Task: Look for space in Vitebsk, Belarus from 7th July, 2023 to 15th July, 2023 for 6 adults in price range Rs.15000 to Rs.20000. Place can be entire place with 3 bedrooms having 3 beds and 3 bathrooms. Property type can be house, flat, guest house. Amenities needed are: washing machine. Booking option can be shelf check-in. Required host language is English.
Action: Mouse moved to (453, 79)
Screenshot: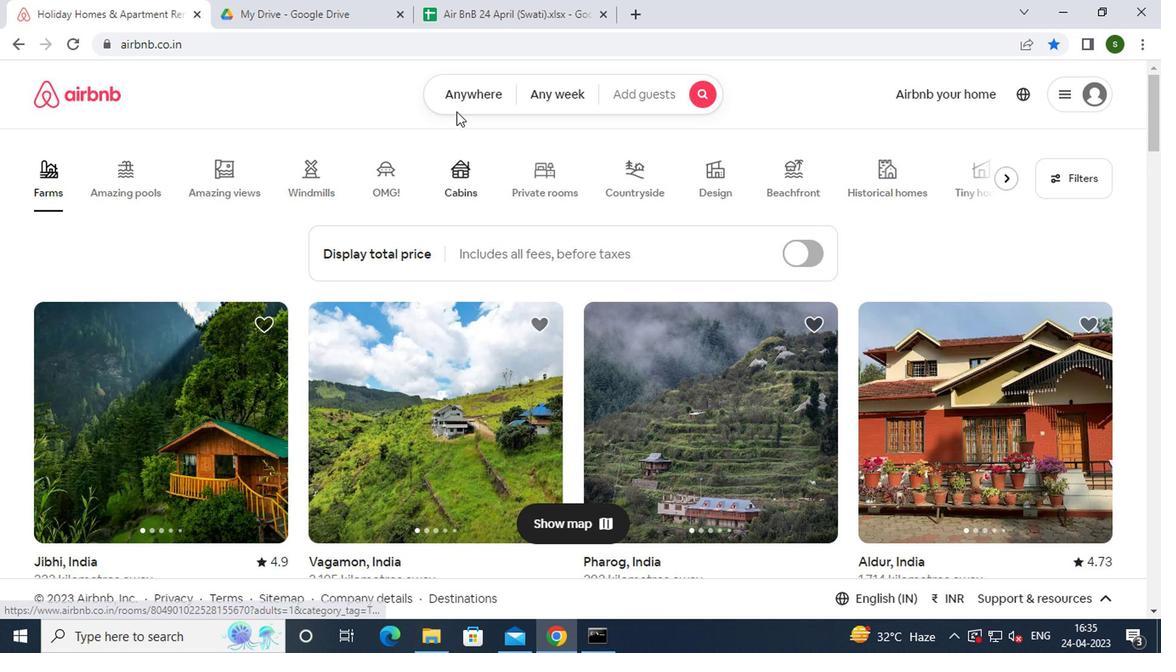 
Action: Mouse pressed left at (453, 79)
Screenshot: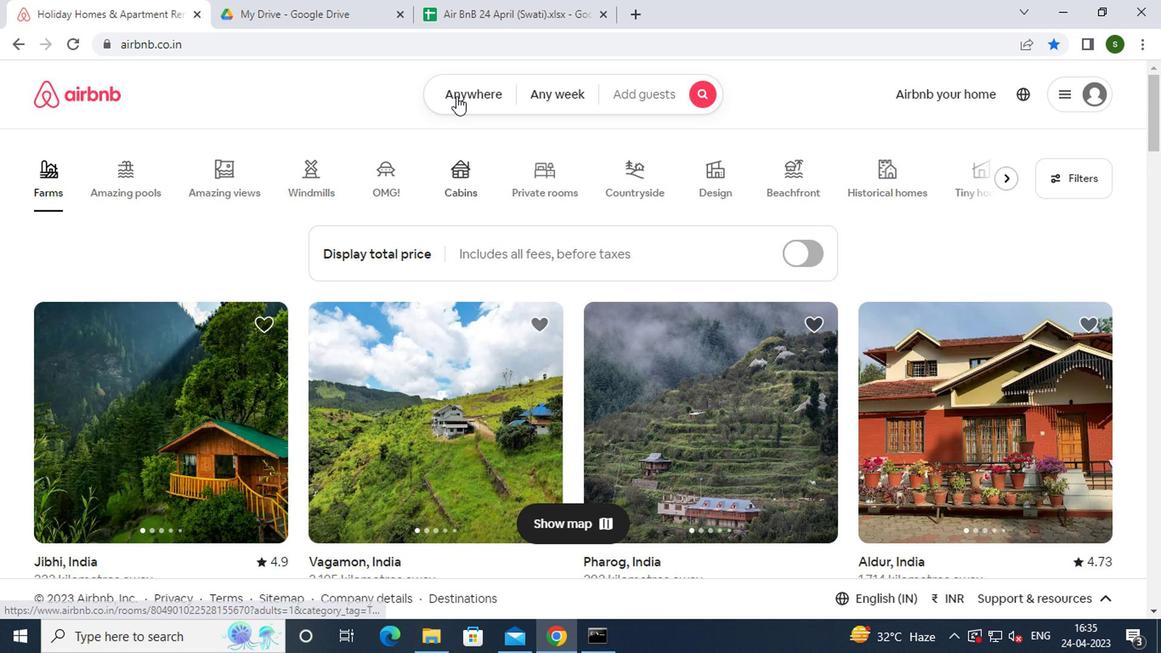 
Action: Mouse moved to (272, 164)
Screenshot: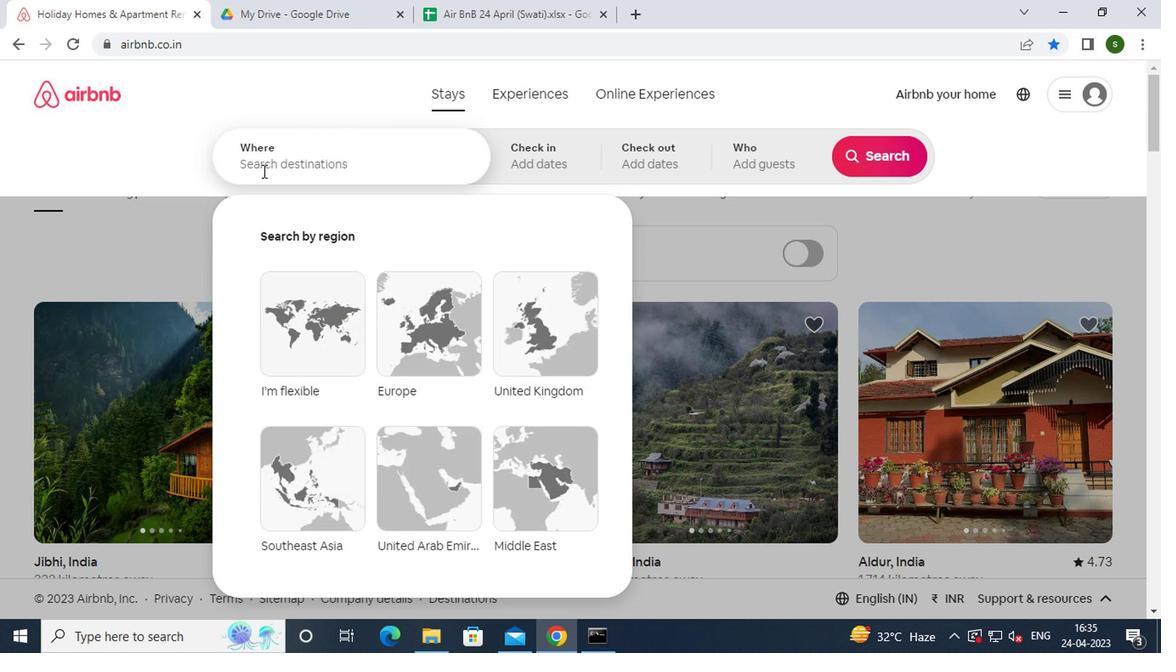 
Action: Mouse pressed left at (272, 164)
Screenshot: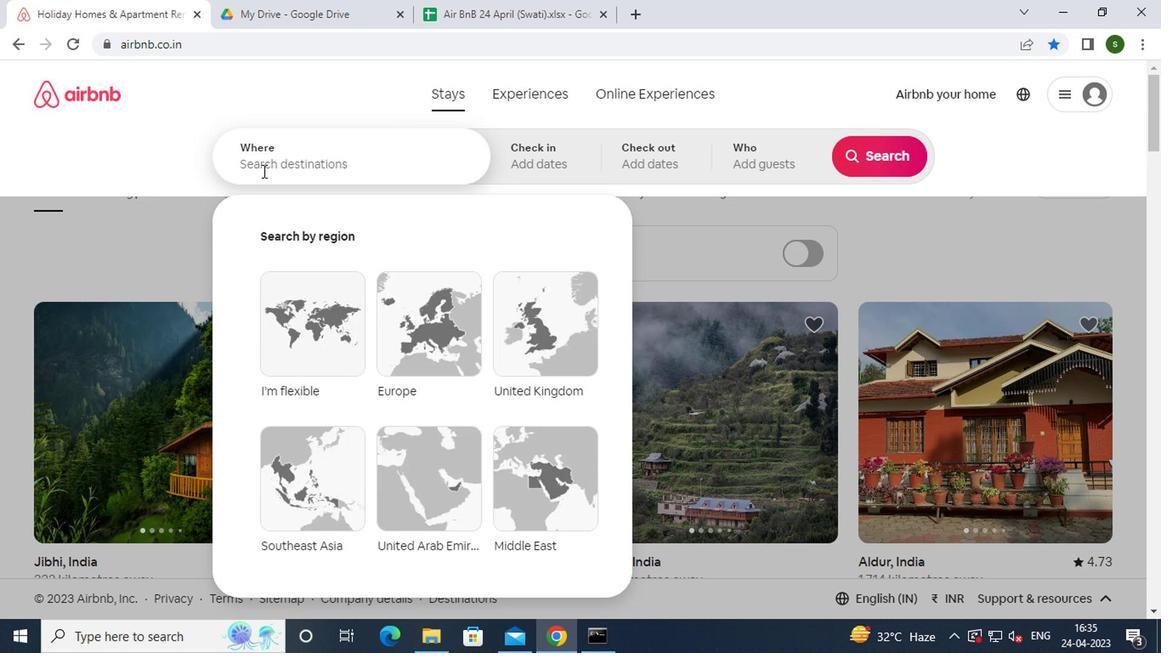 
Action: Mouse moved to (272, 163)
Screenshot: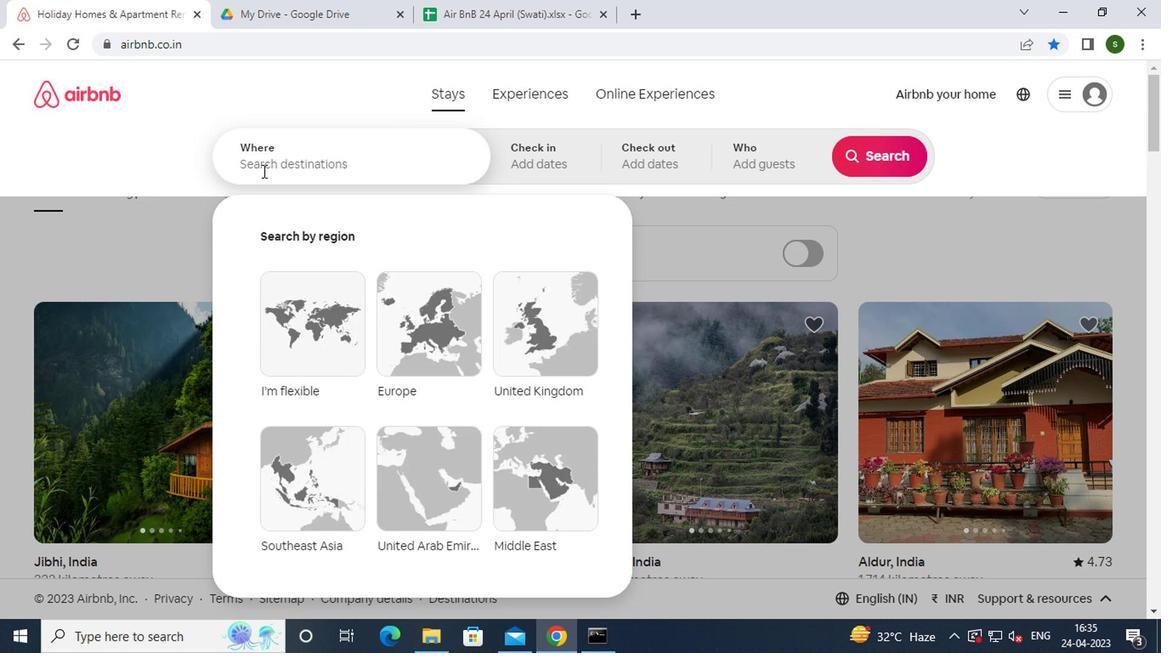 
Action: Key pressed v<Key.caps_lock>itebsk,<Key.space><Key.caps_lock>b<Key.caps_lock>elarus<Key.enter>
Screenshot: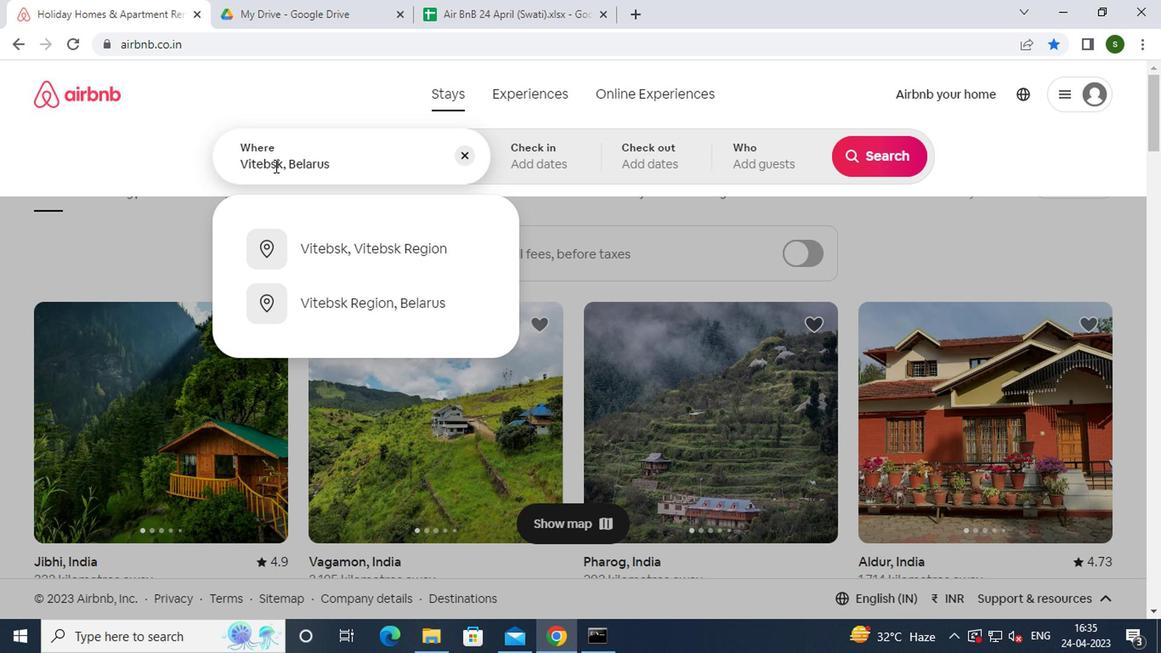 
Action: Mouse moved to (869, 291)
Screenshot: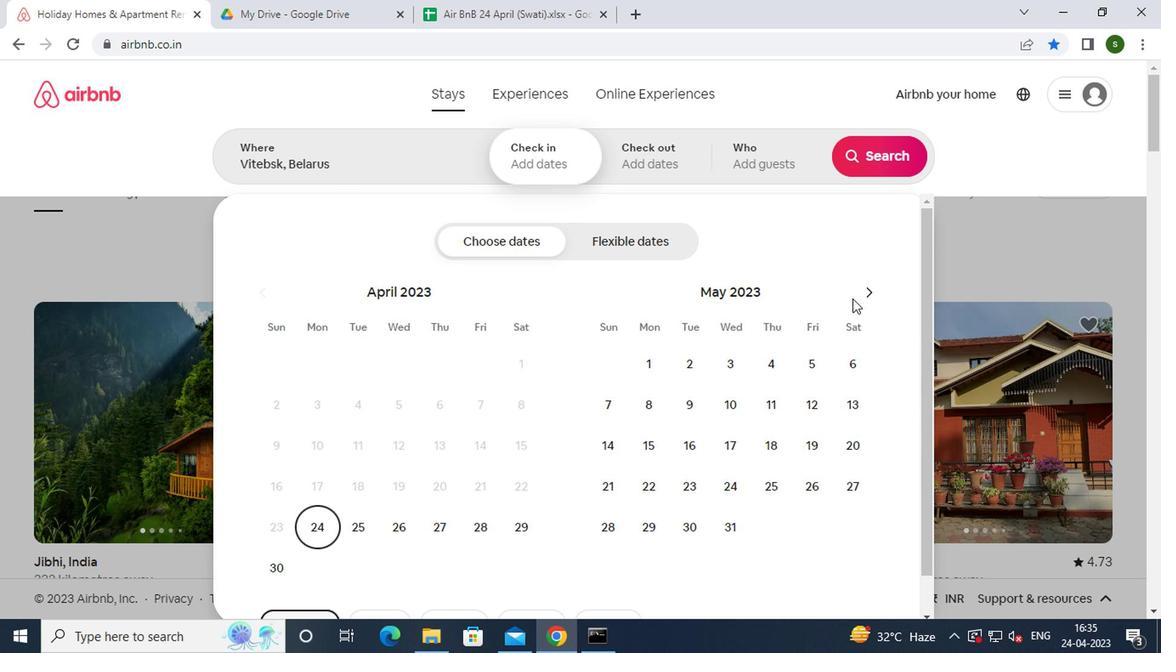 
Action: Mouse pressed left at (869, 291)
Screenshot: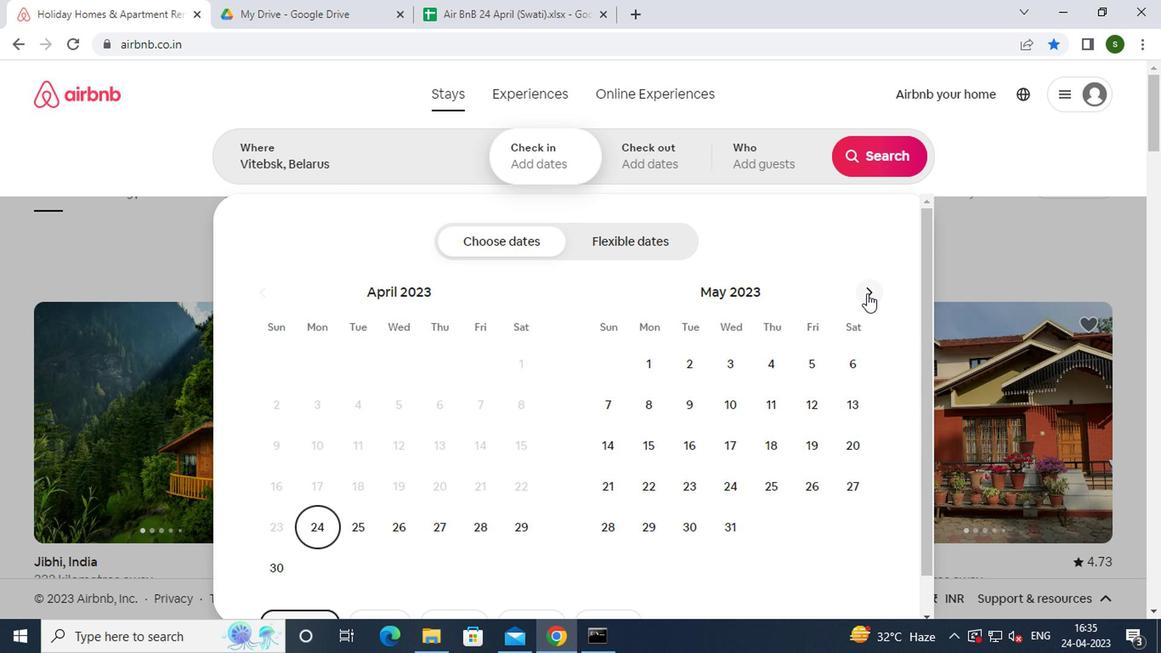 
Action: Mouse pressed left at (869, 291)
Screenshot: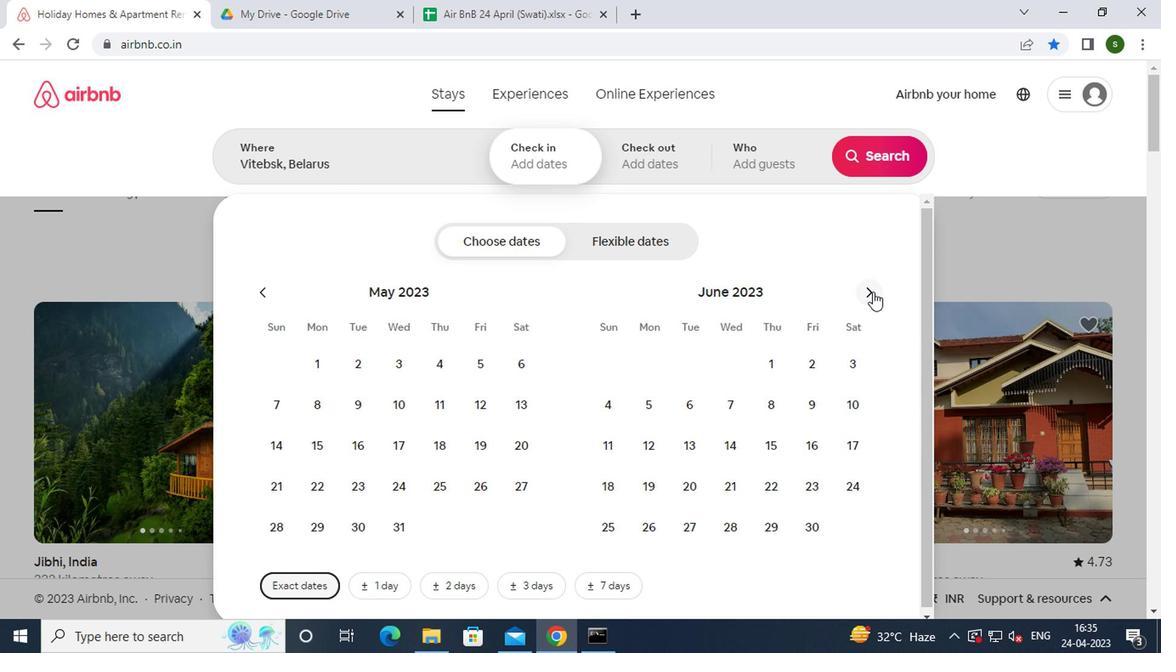
Action: Mouse moved to (820, 404)
Screenshot: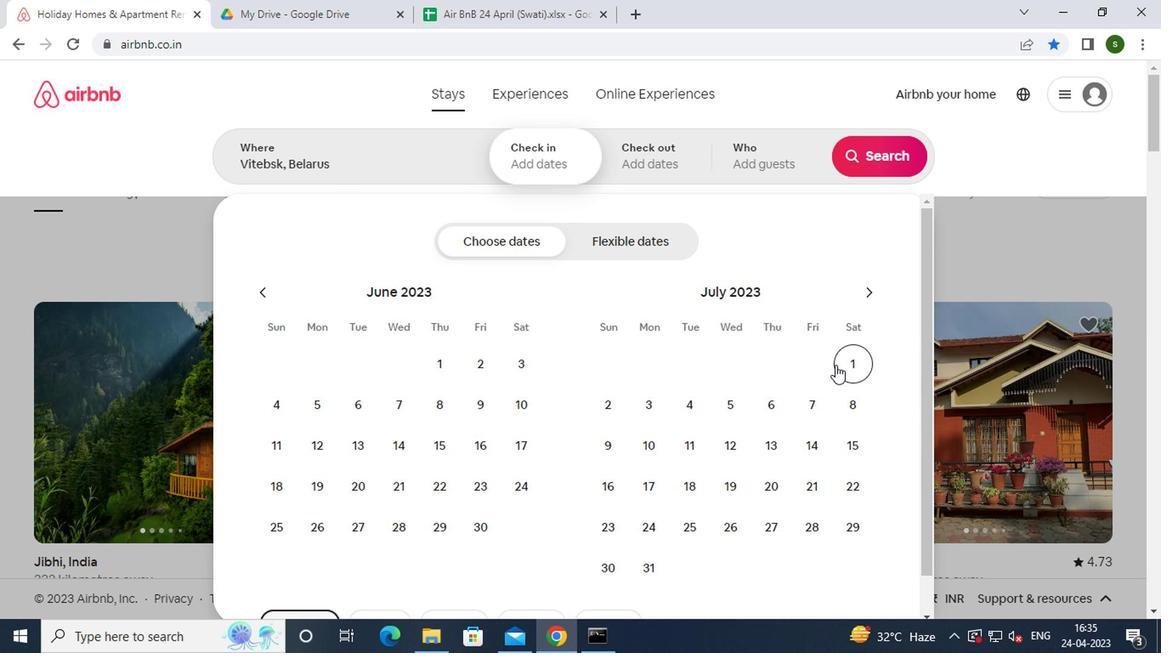 
Action: Mouse pressed left at (820, 404)
Screenshot: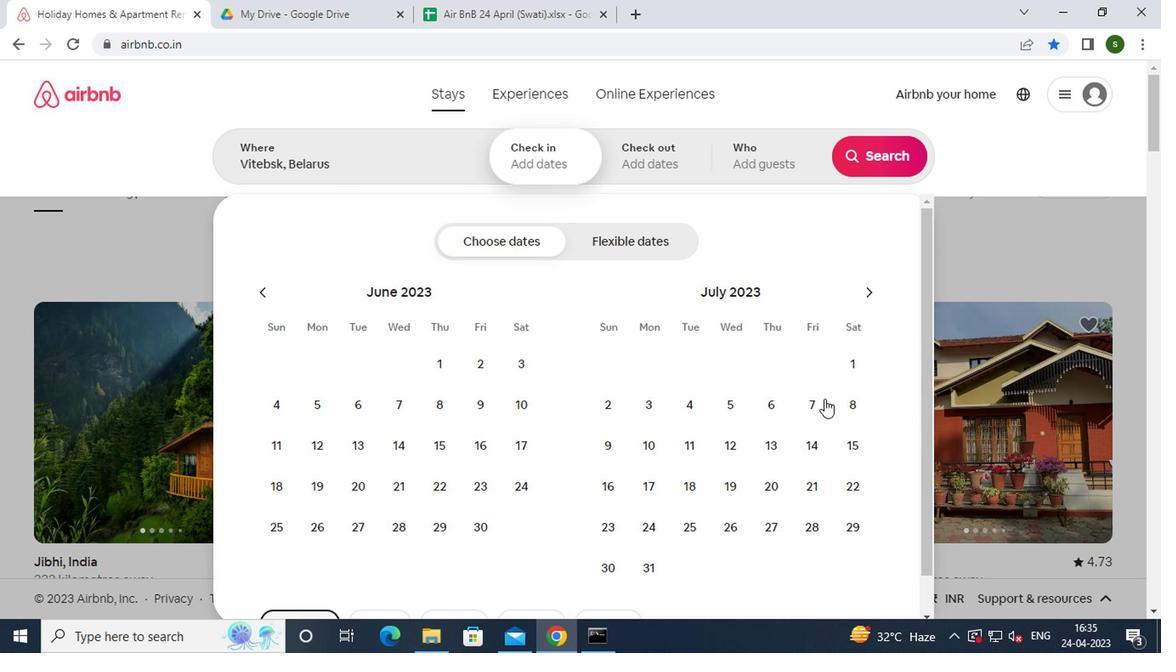 
Action: Mouse moved to (861, 447)
Screenshot: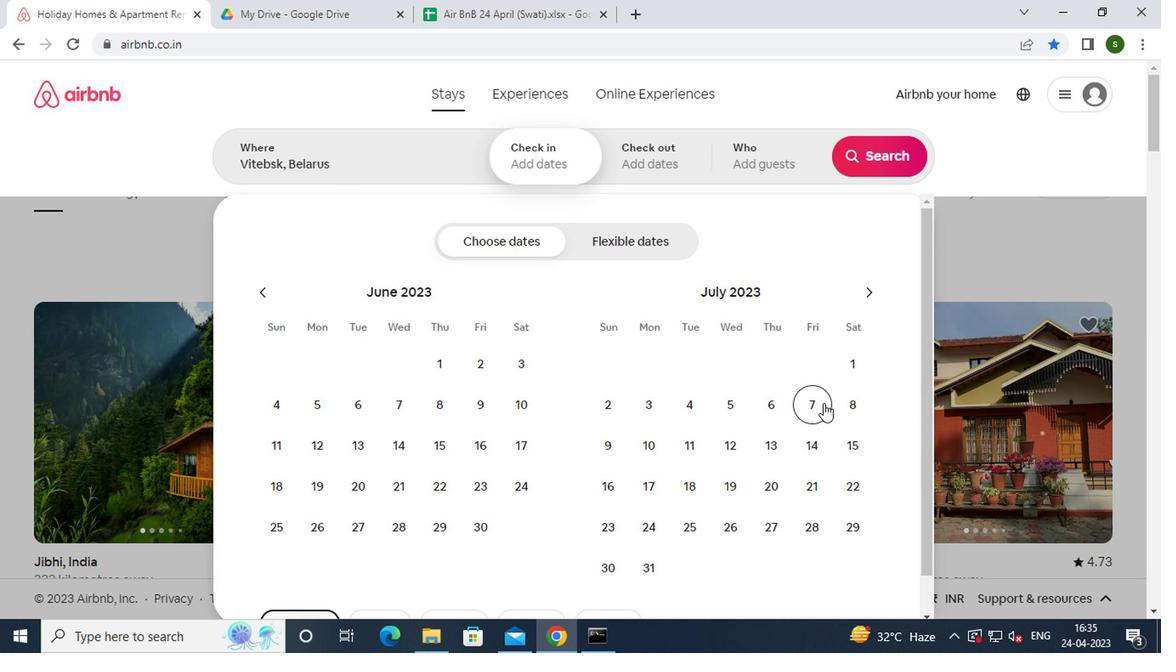 
Action: Mouse pressed left at (861, 447)
Screenshot: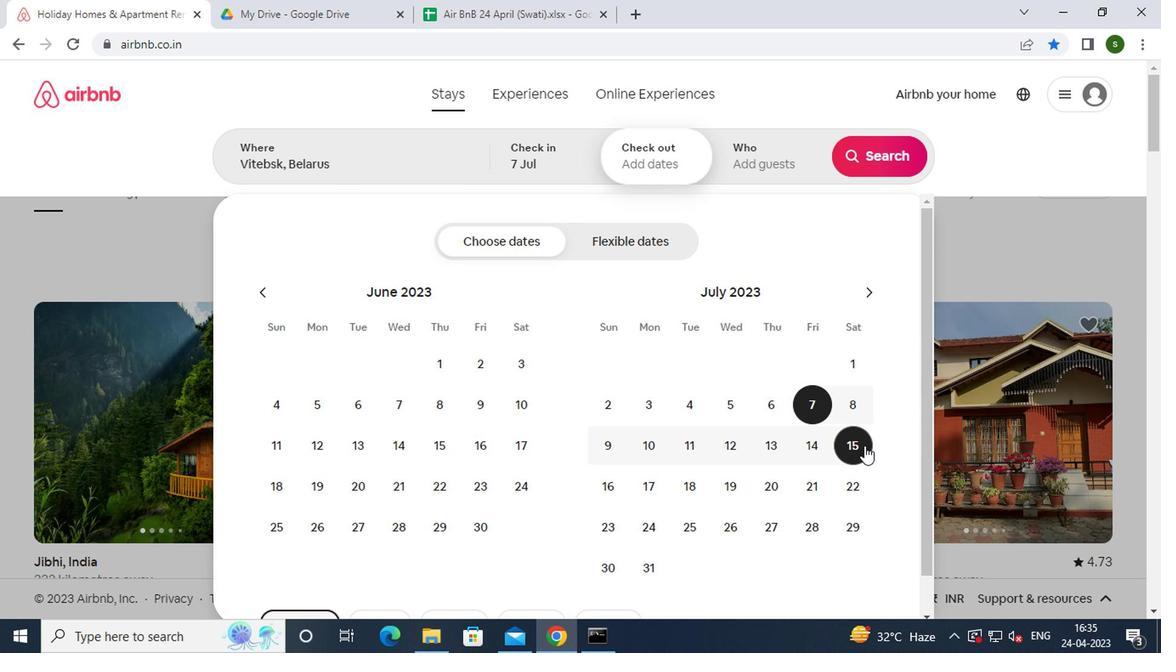 
Action: Mouse moved to (751, 166)
Screenshot: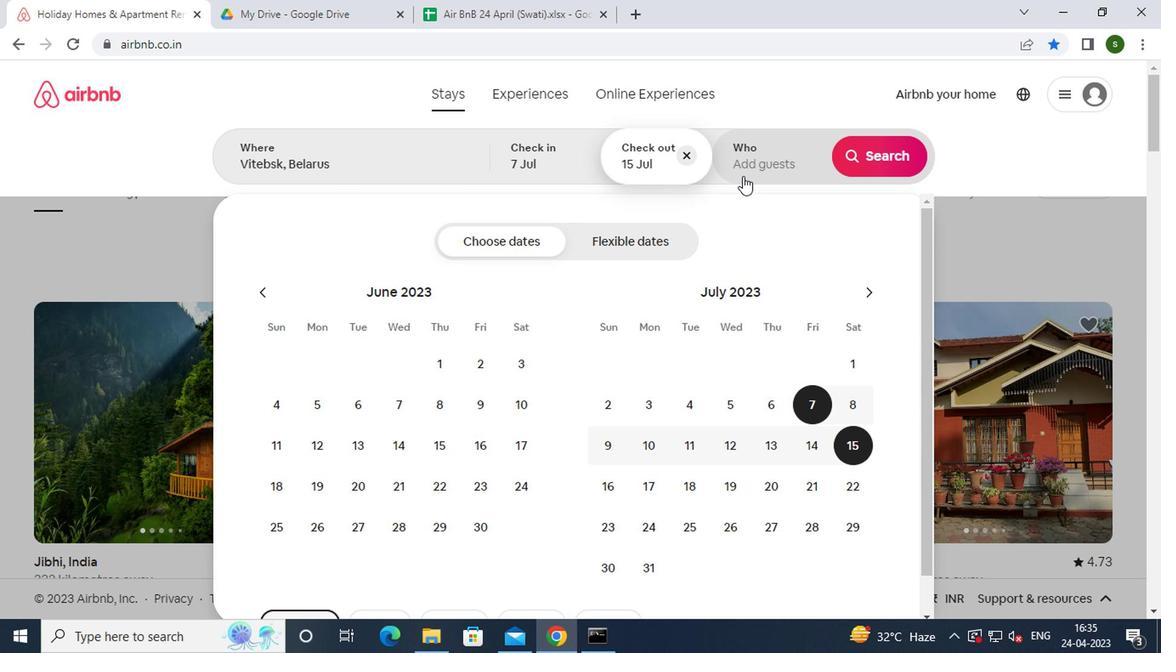 
Action: Mouse pressed left at (751, 166)
Screenshot: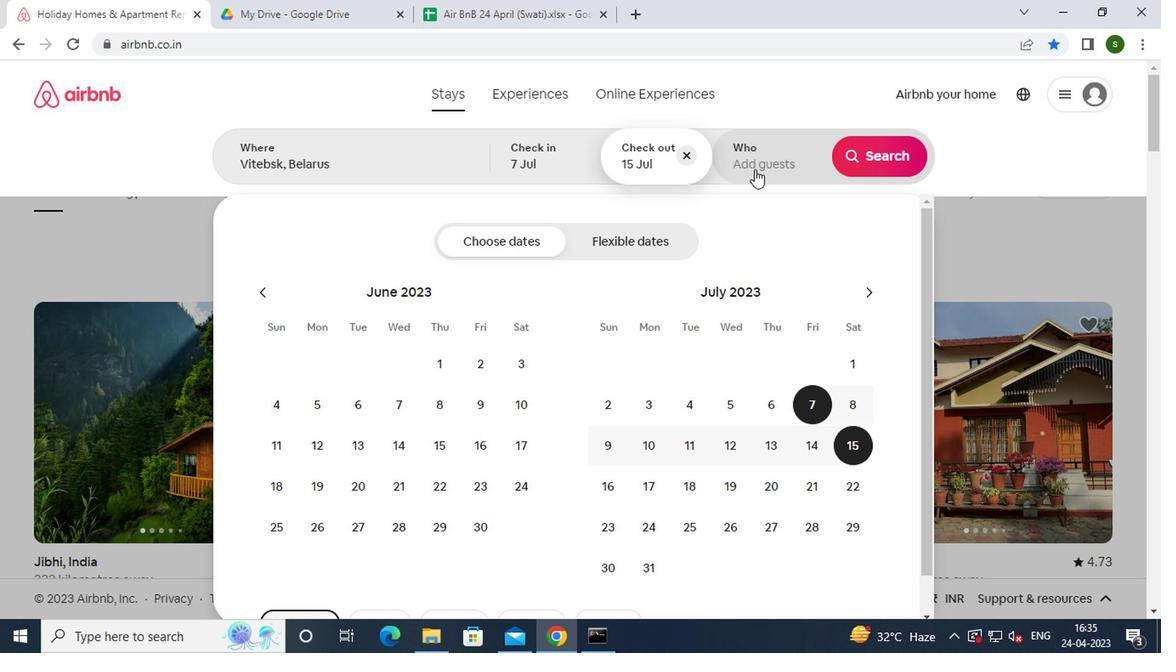 
Action: Mouse moved to (876, 249)
Screenshot: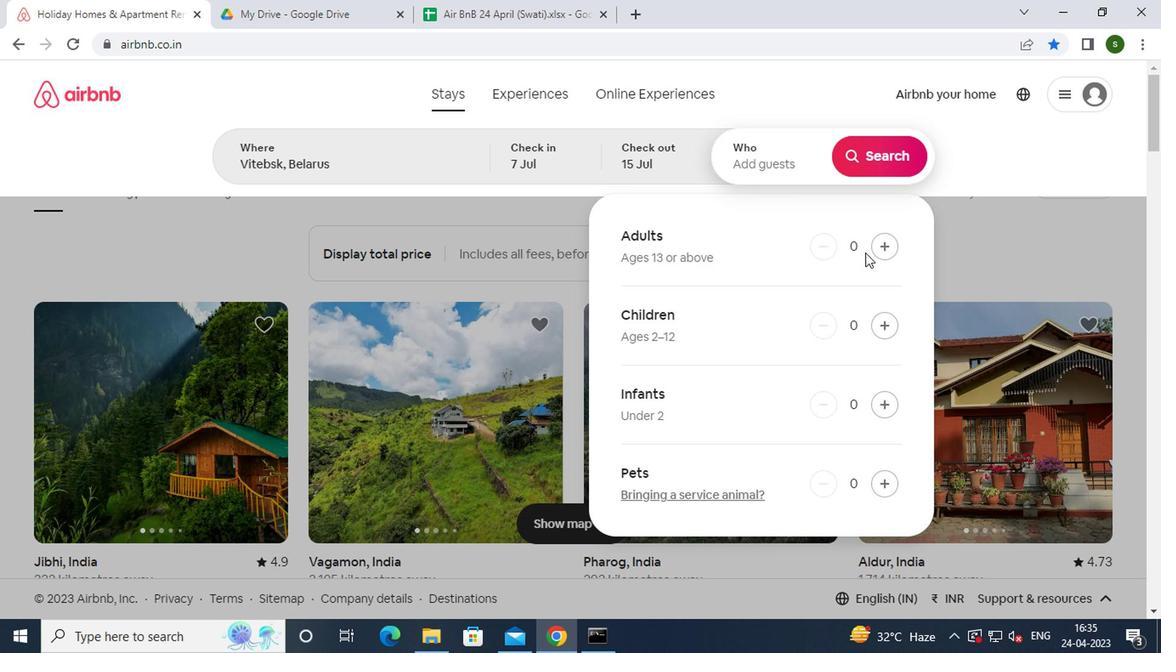 
Action: Mouse pressed left at (876, 249)
Screenshot: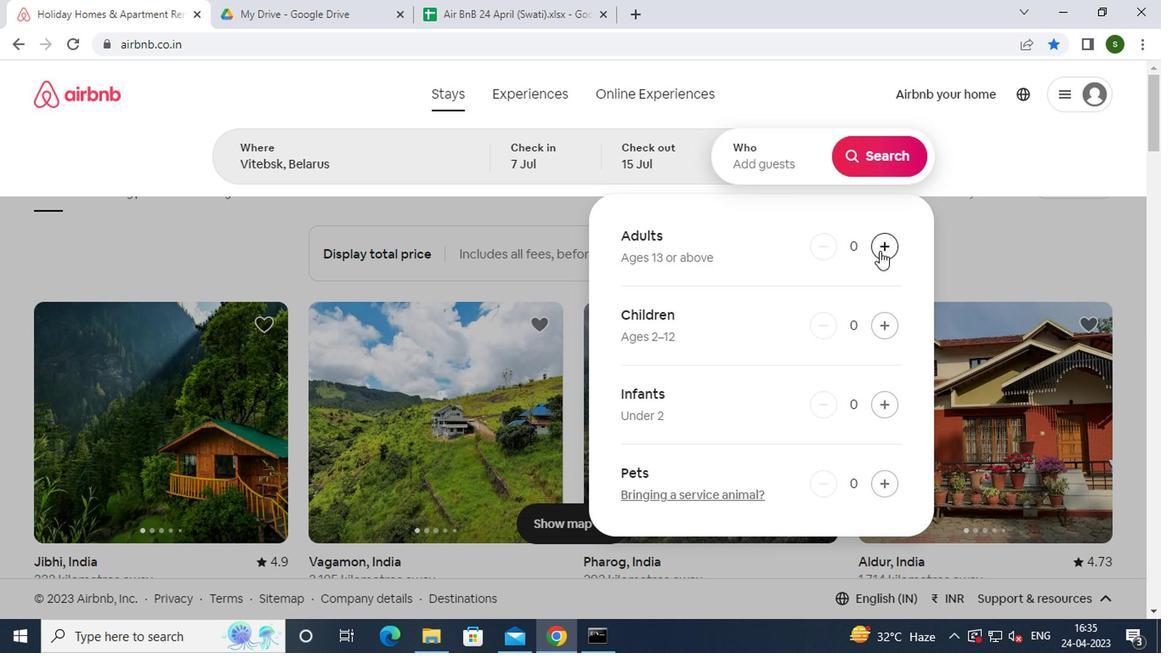 
Action: Mouse pressed left at (876, 249)
Screenshot: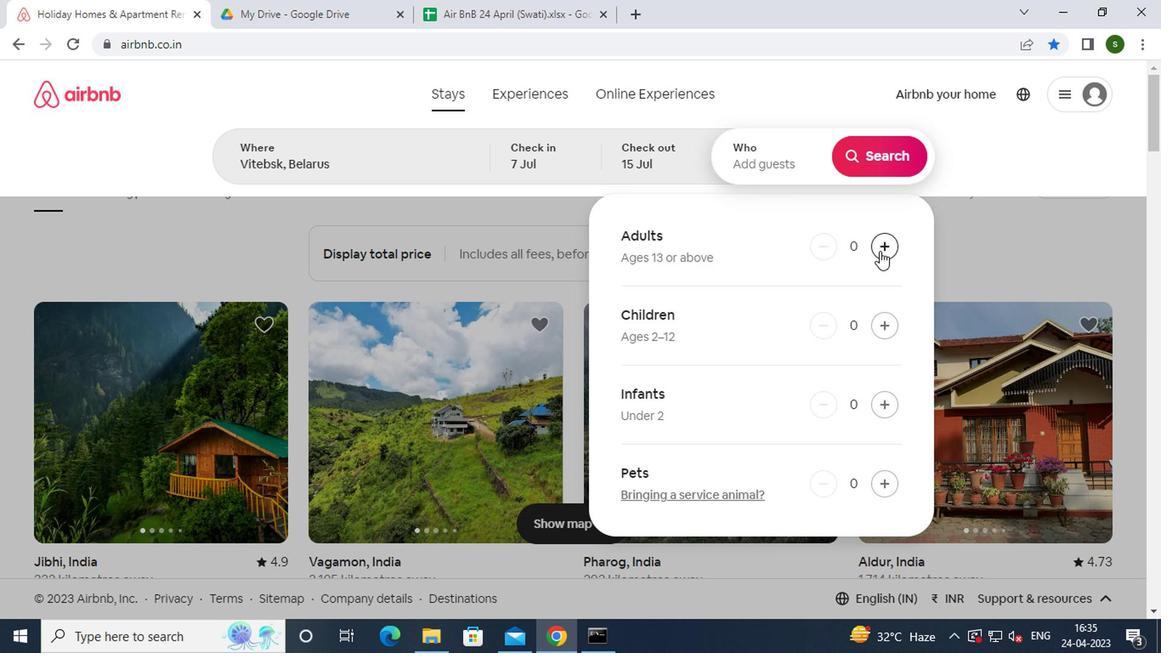 
Action: Mouse pressed left at (876, 249)
Screenshot: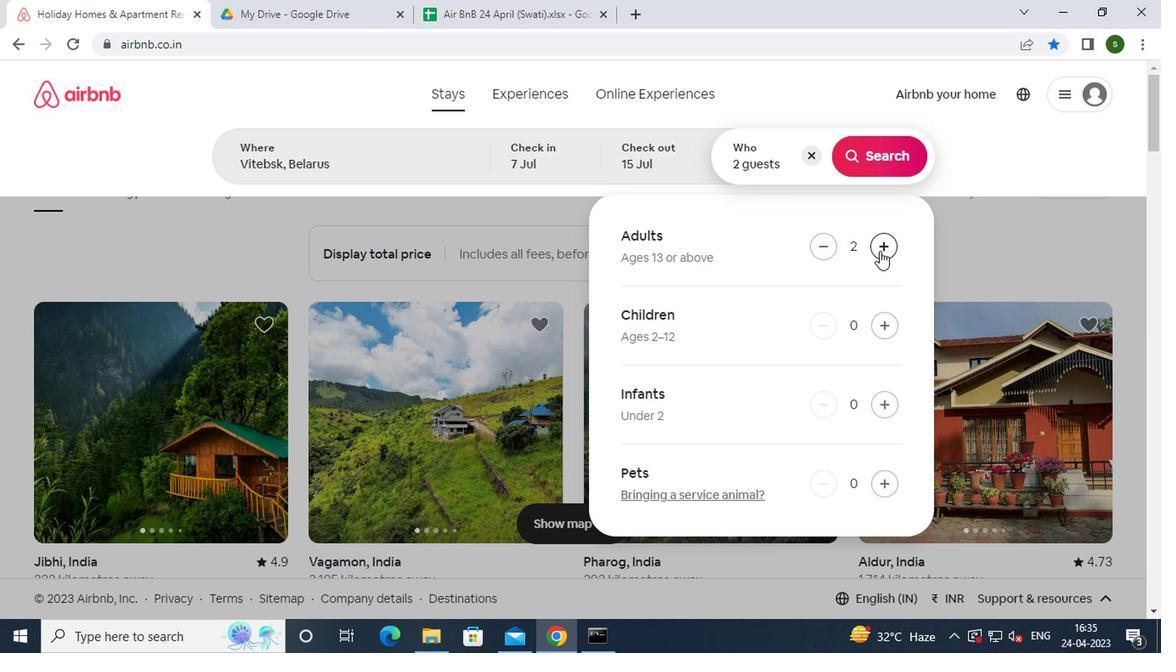 
Action: Mouse pressed left at (876, 249)
Screenshot: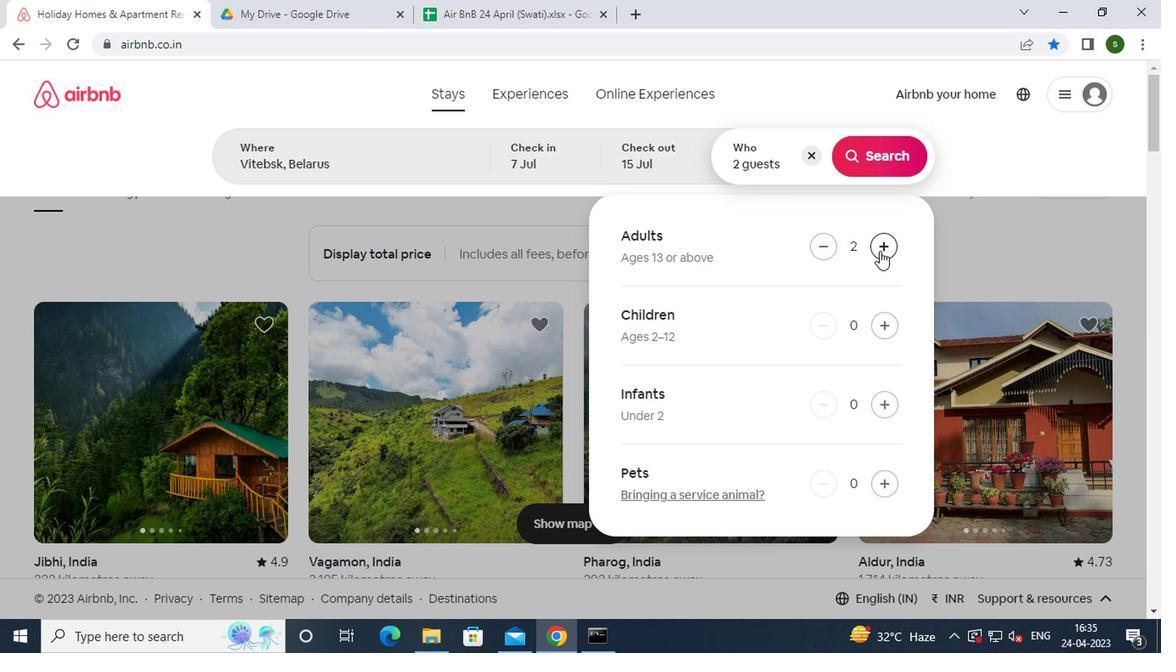 
Action: Mouse pressed left at (876, 249)
Screenshot: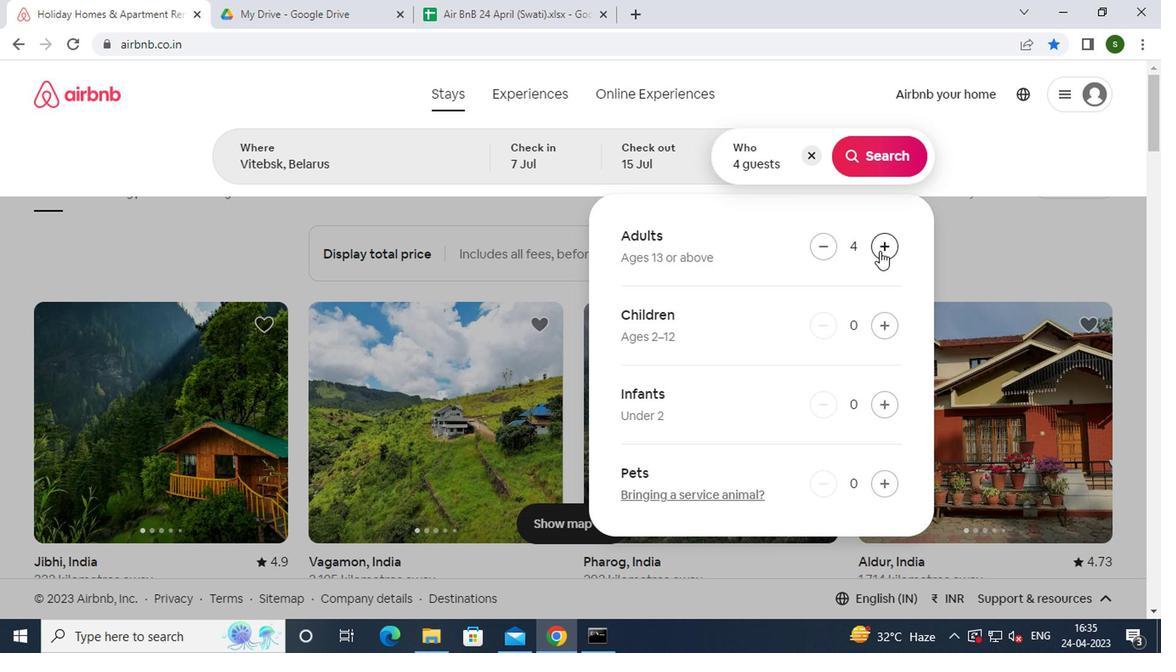 
Action: Mouse pressed left at (876, 249)
Screenshot: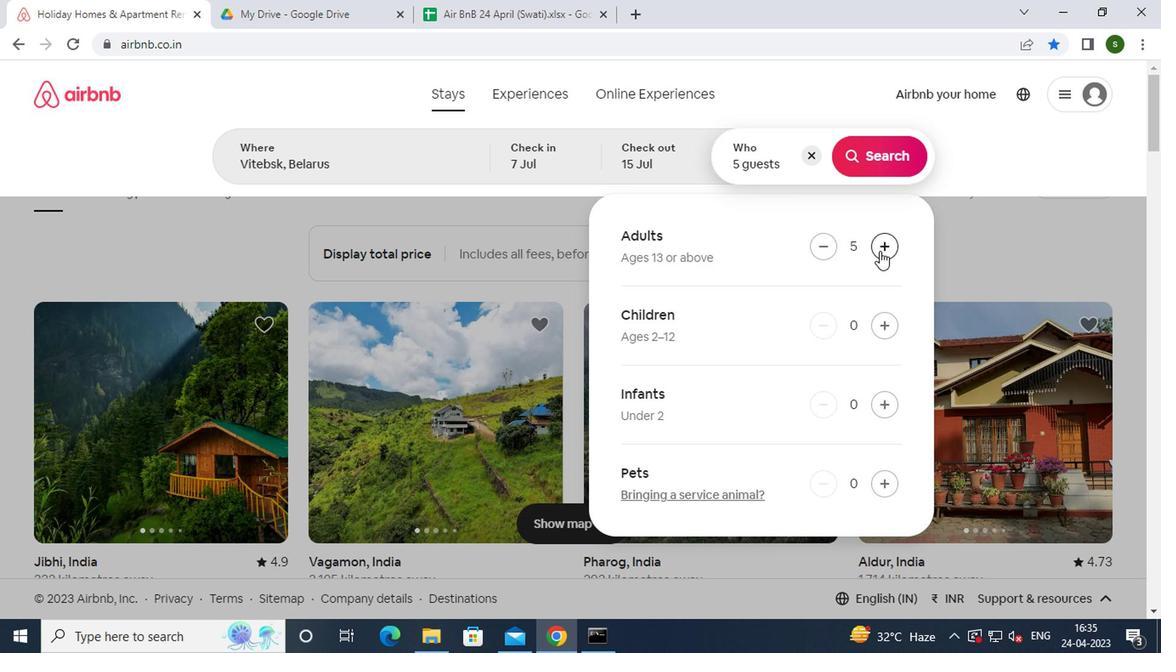 
Action: Mouse moved to (871, 160)
Screenshot: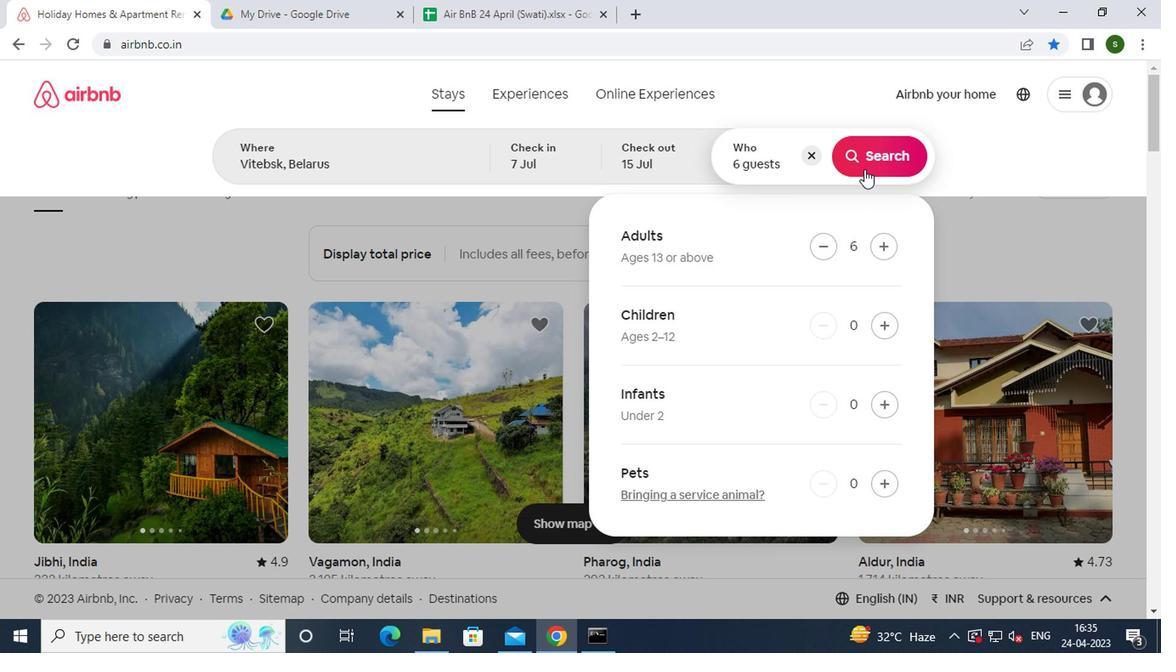 
Action: Mouse pressed left at (871, 160)
Screenshot: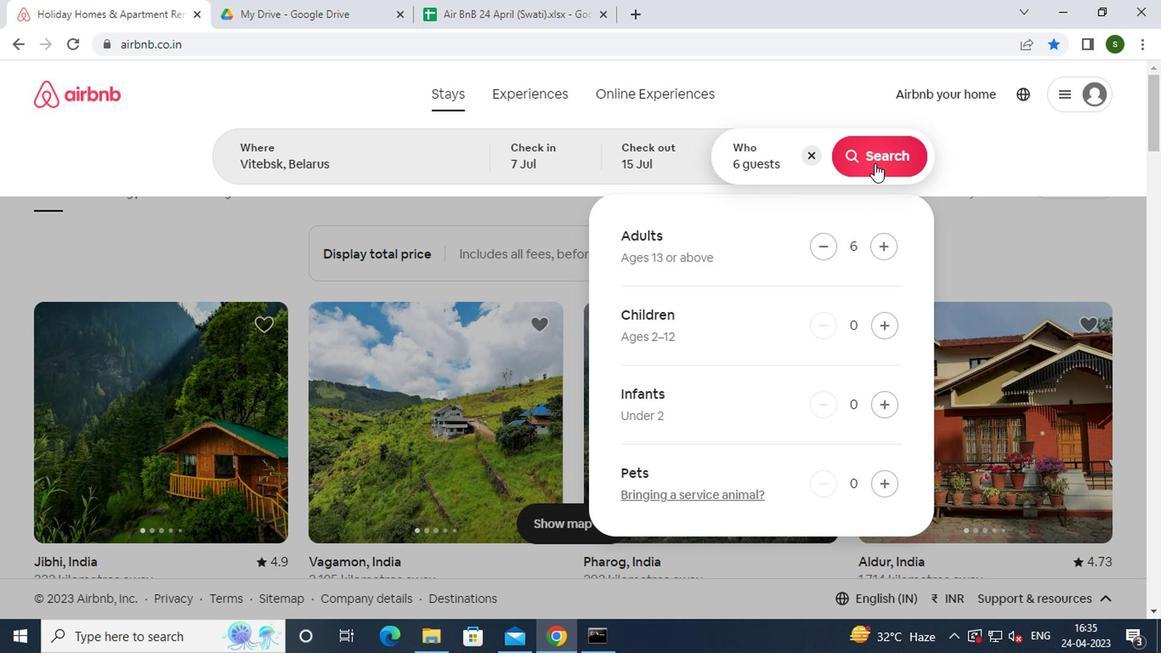 
Action: Mouse moved to (1090, 159)
Screenshot: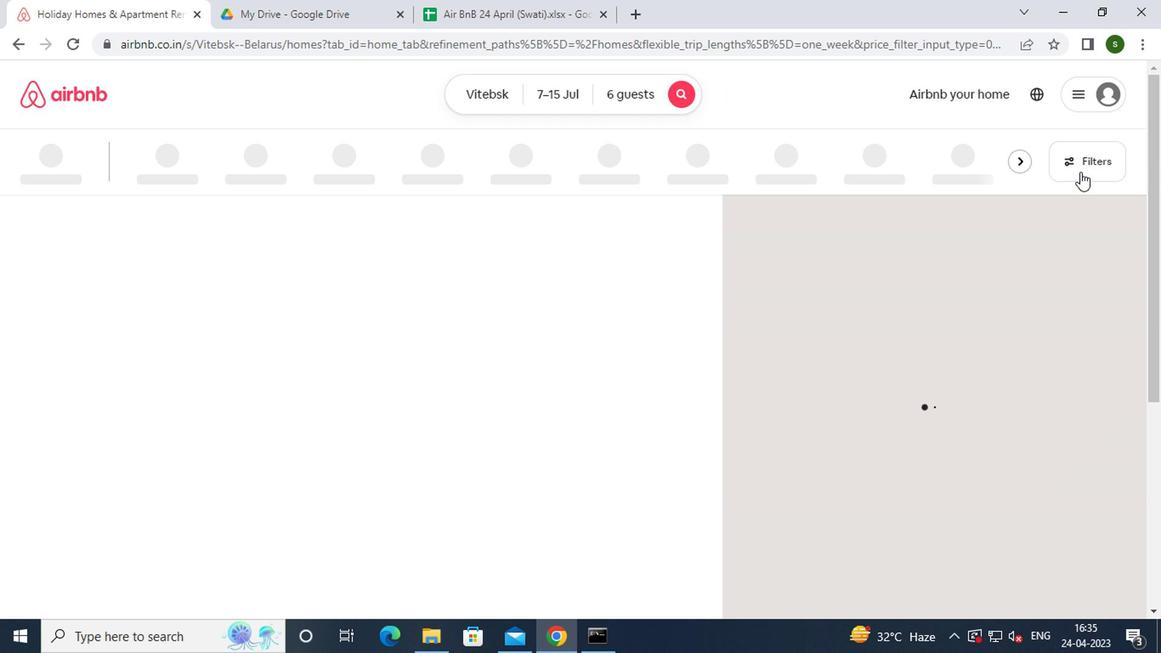 
Action: Mouse pressed left at (1090, 159)
Screenshot: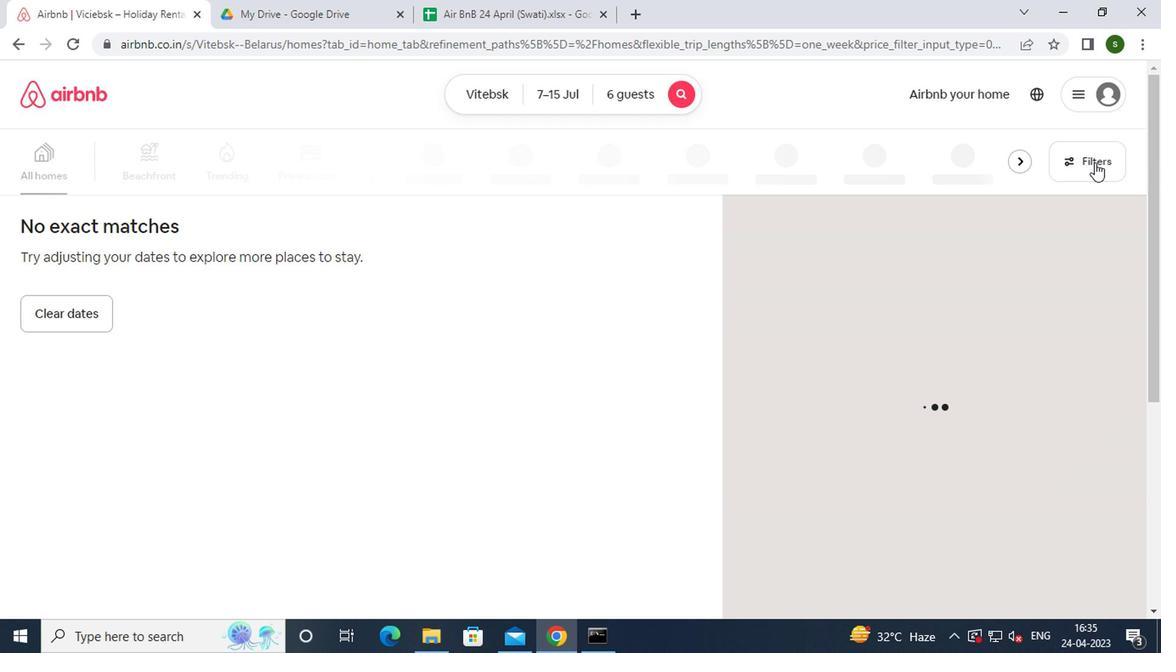 
Action: Mouse moved to (367, 264)
Screenshot: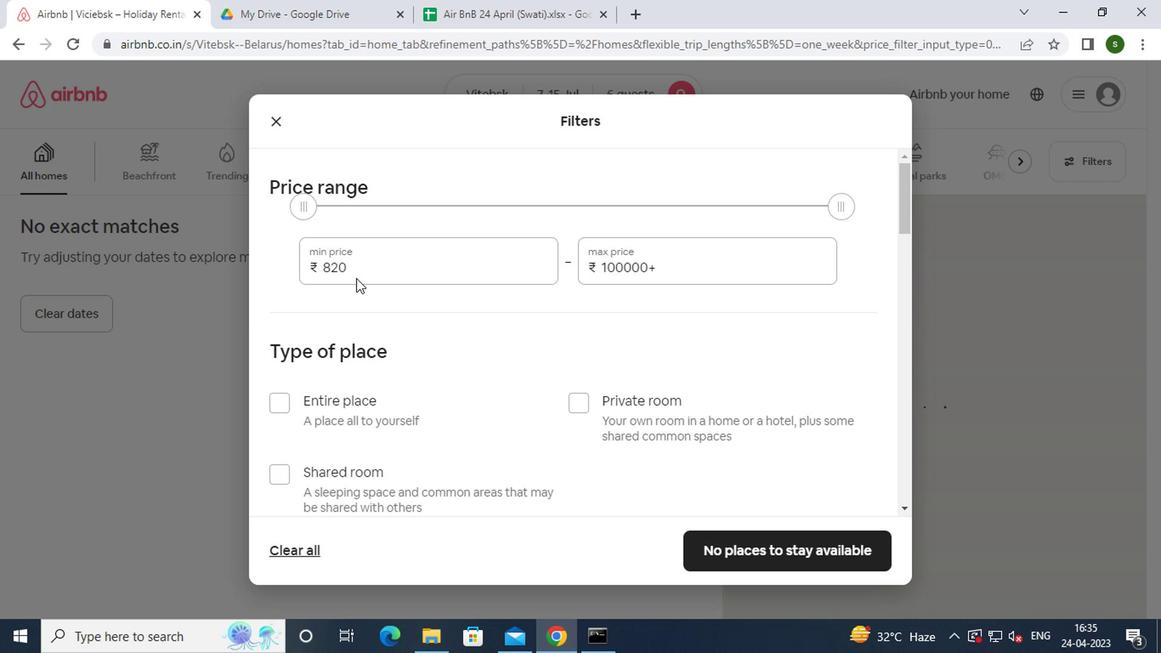 
Action: Mouse pressed left at (367, 264)
Screenshot: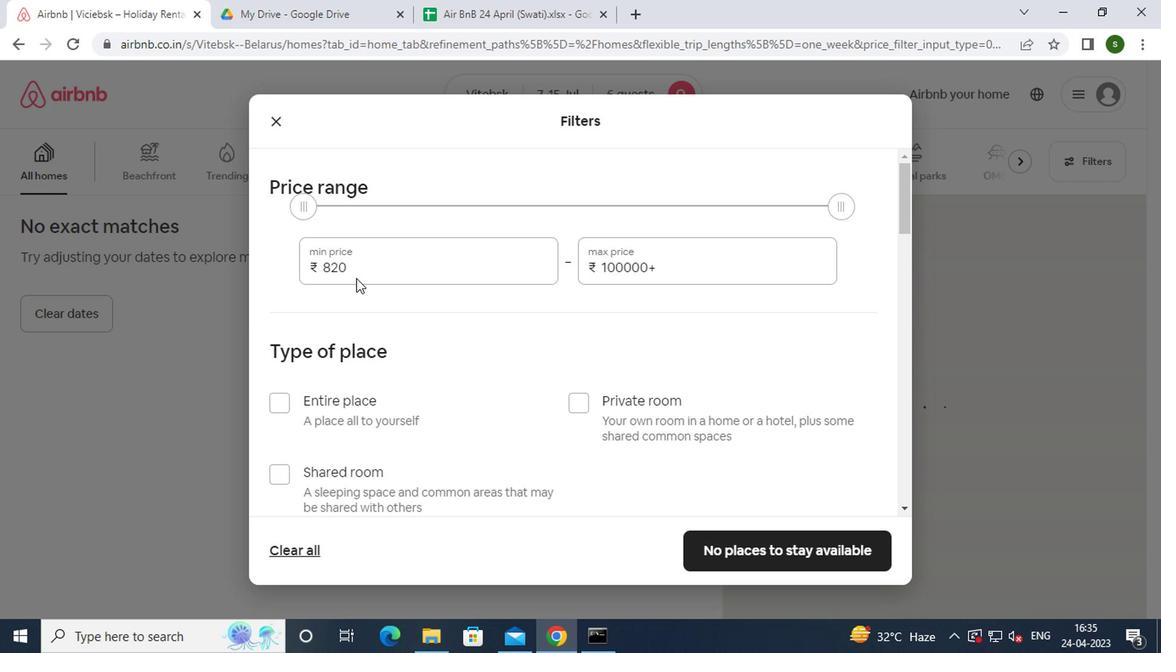 
Action: Mouse moved to (367, 263)
Screenshot: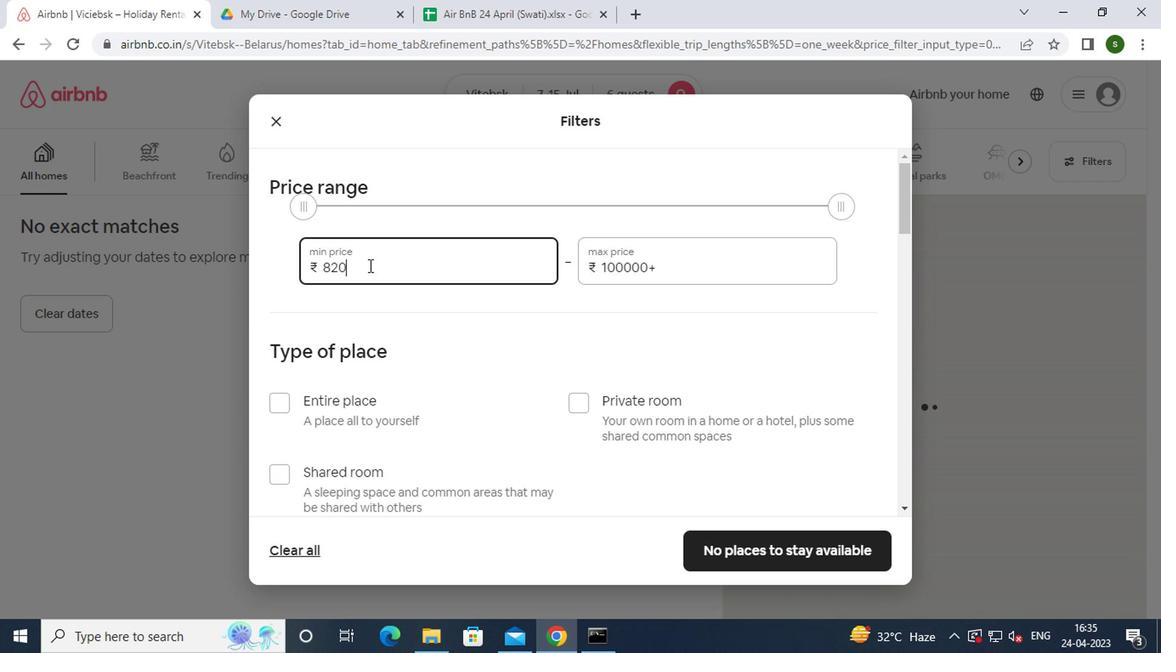 
Action: Key pressed <Key.backspace><Key.backspace><Key.backspace>15000
Screenshot: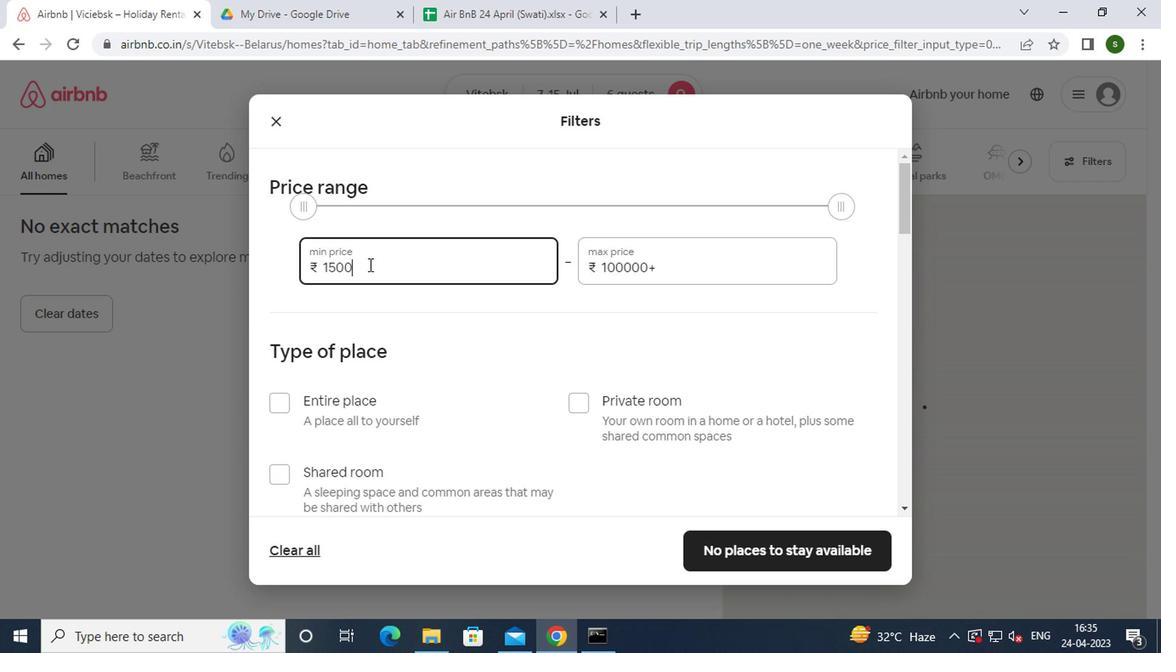 
Action: Mouse moved to (666, 268)
Screenshot: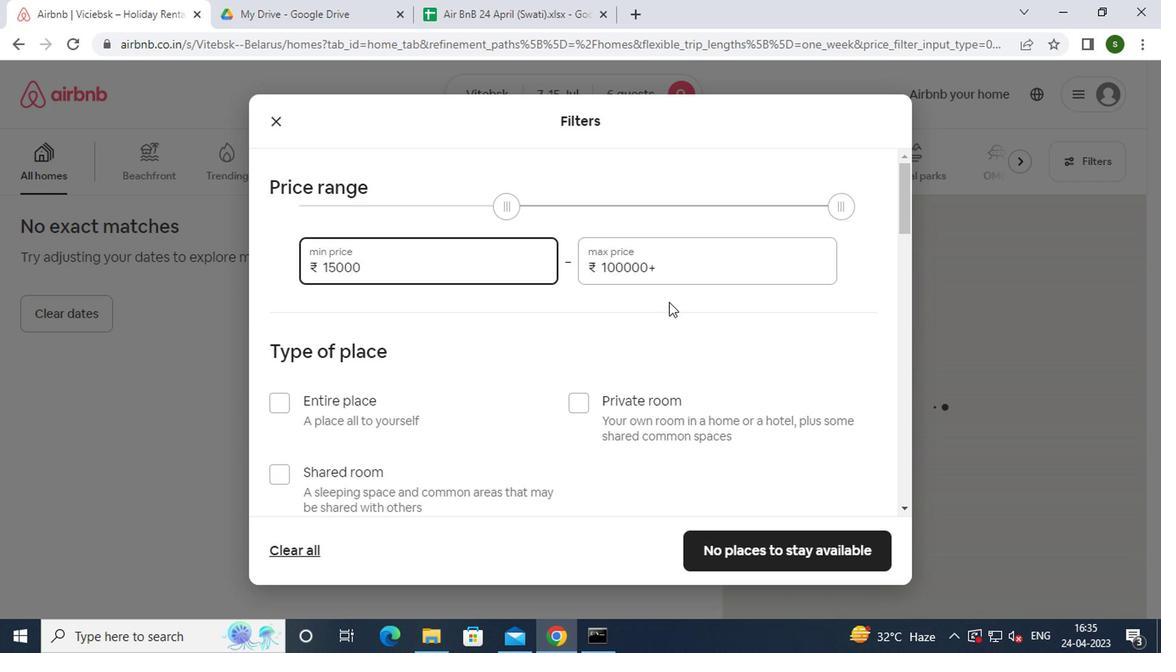 
Action: Mouse pressed left at (666, 268)
Screenshot: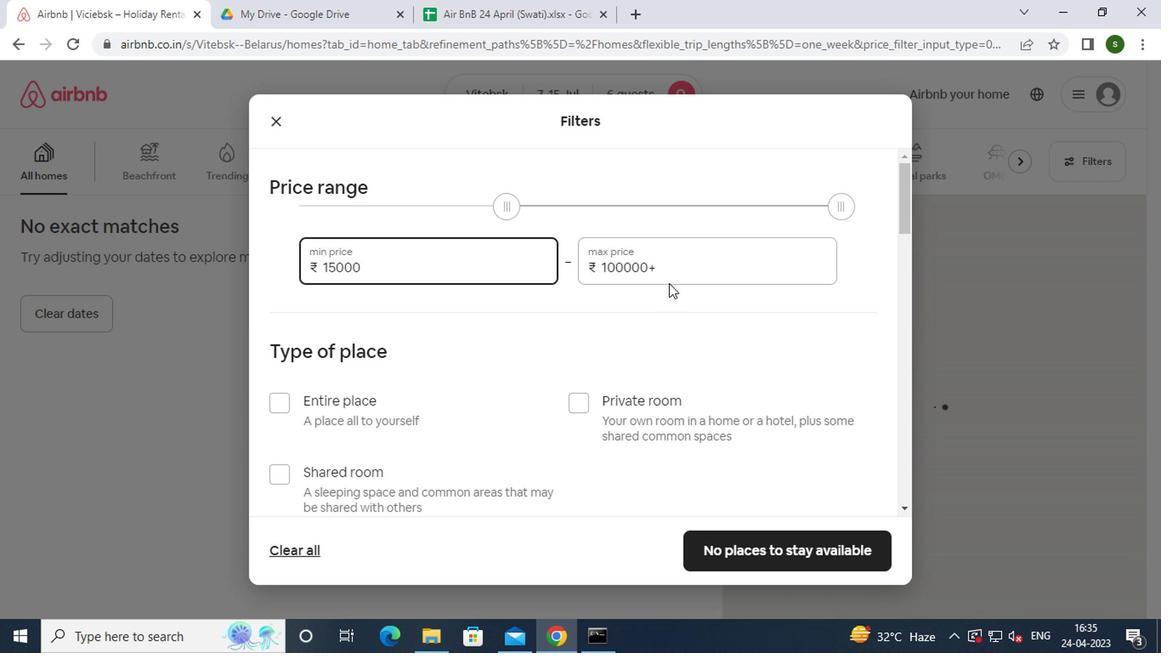 
Action: Mouse moved to (666, 268)
Screenshot: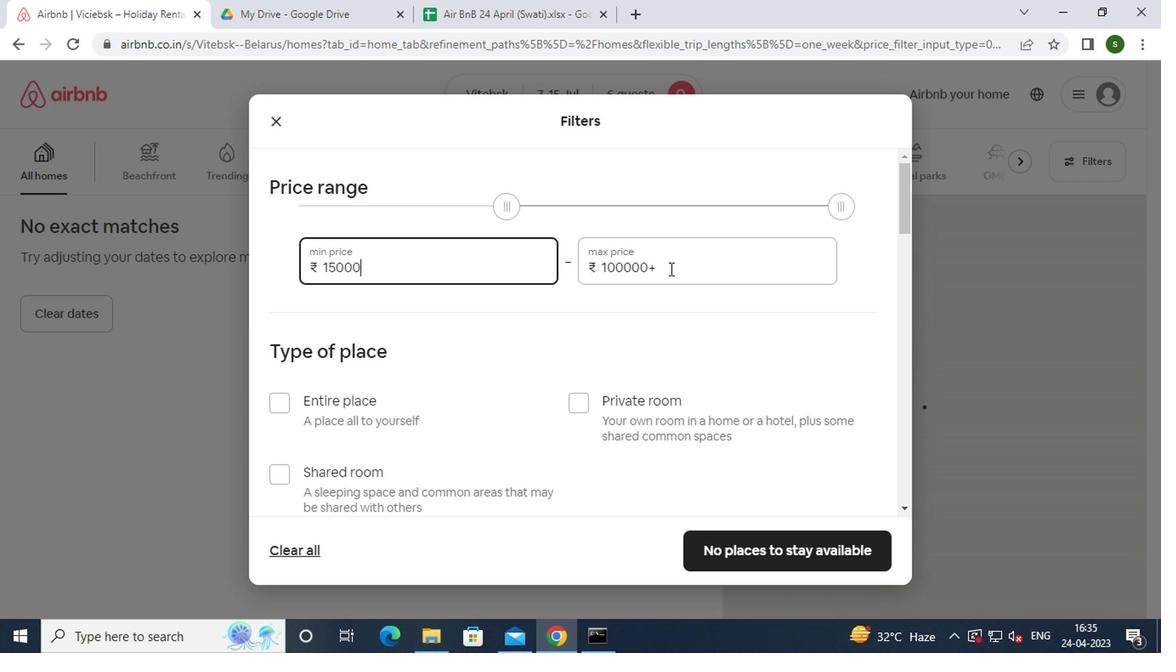 
Action: Key pressed <Key.backspace><Key.backspace><Key.backspace><Key.backspace><Key.backspace><Key.backspace><Key.backspace><Key.backspace><Key.backspace><Key.backspace><Key.backspace>20000
Screenshot: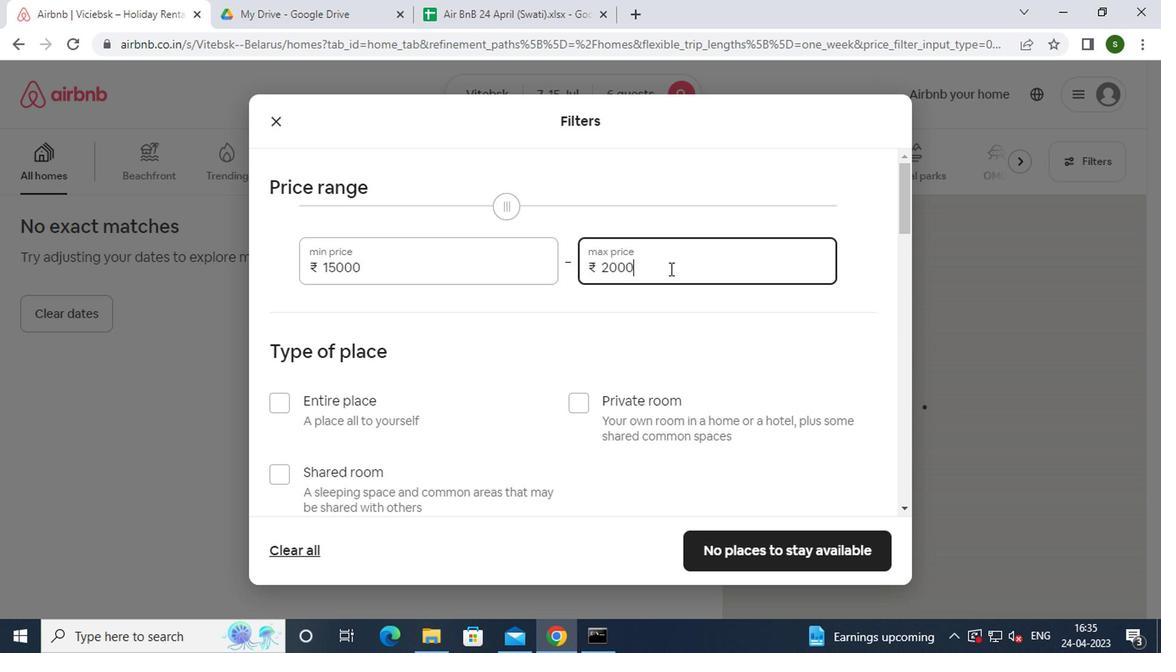 
Action: Mouse moved to (566, 324)
Screenshot: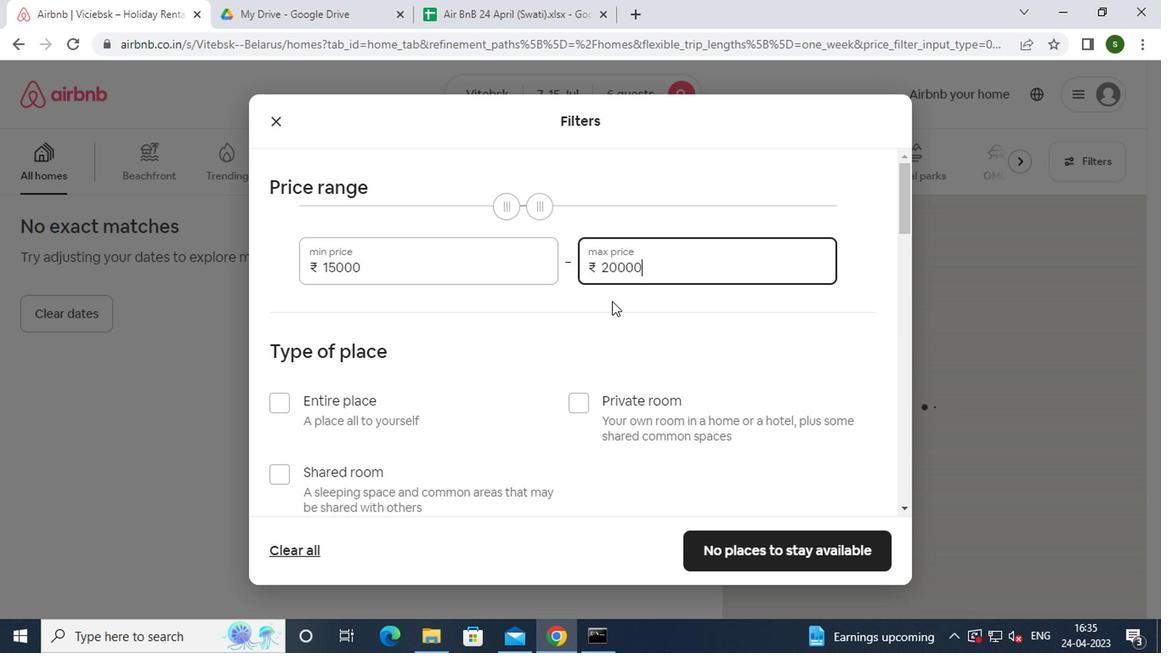 
Action: Mouse scrolled (566, 323) with delta (0, -1)
Screenshot: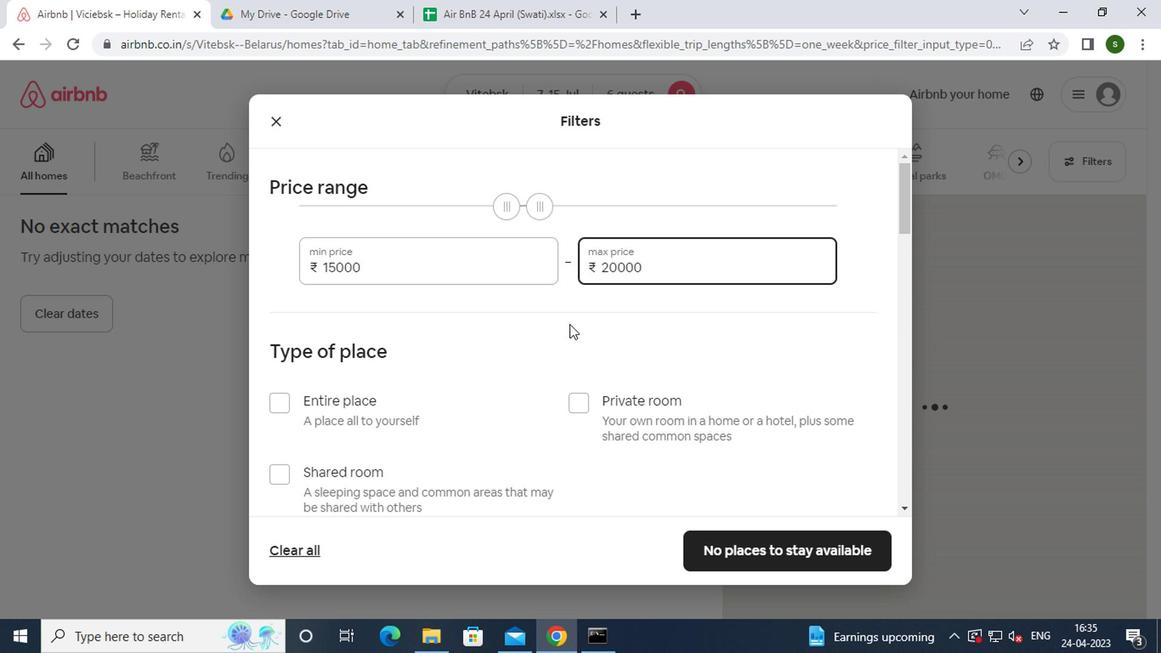 
Action: Mouse scrolled (566, 323) with delta (0, -1)
Screenshot: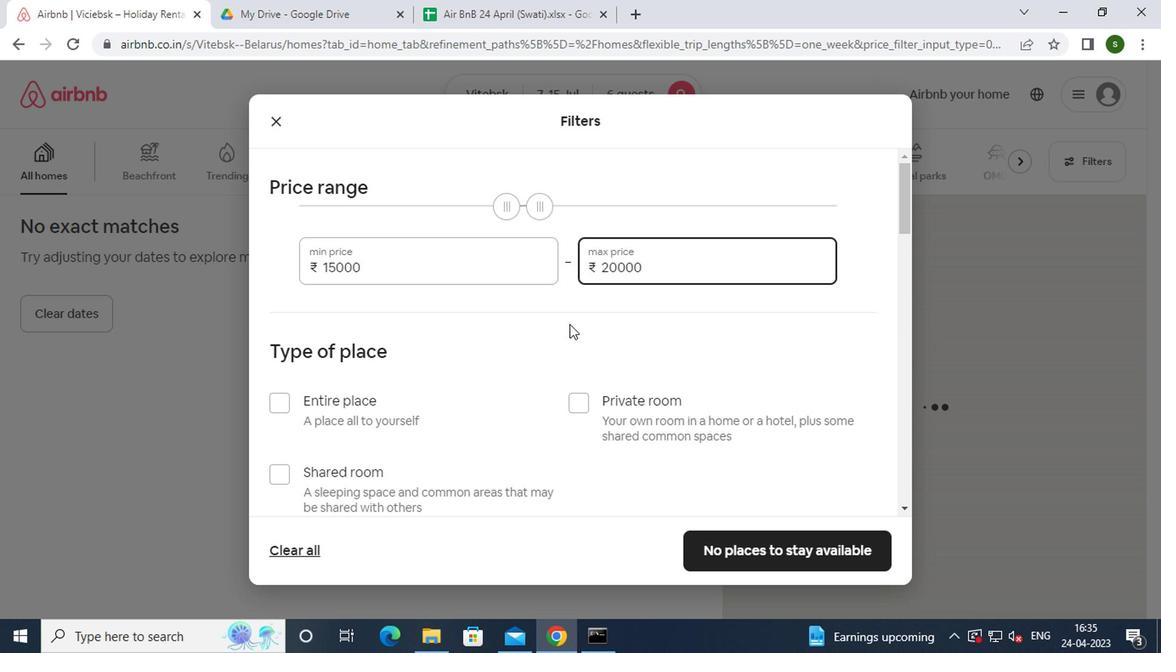 
Action: Mouse moved to (367, 231)
Screenshot: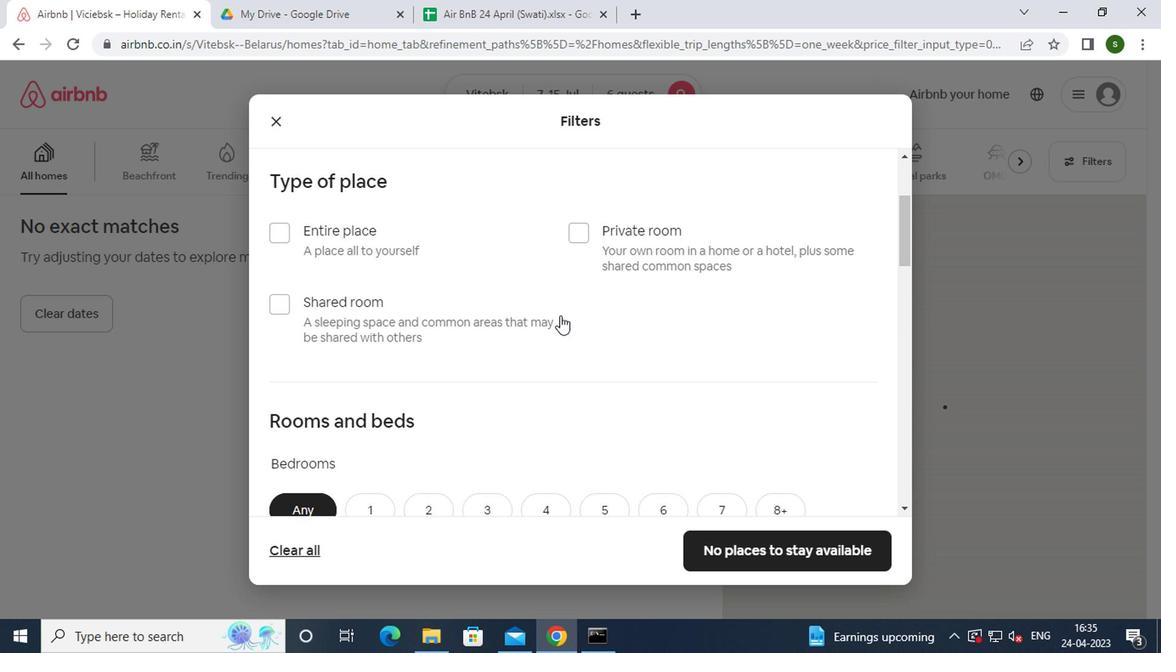 
Action: Mouse pressed left at (367, 231)
Screenshot: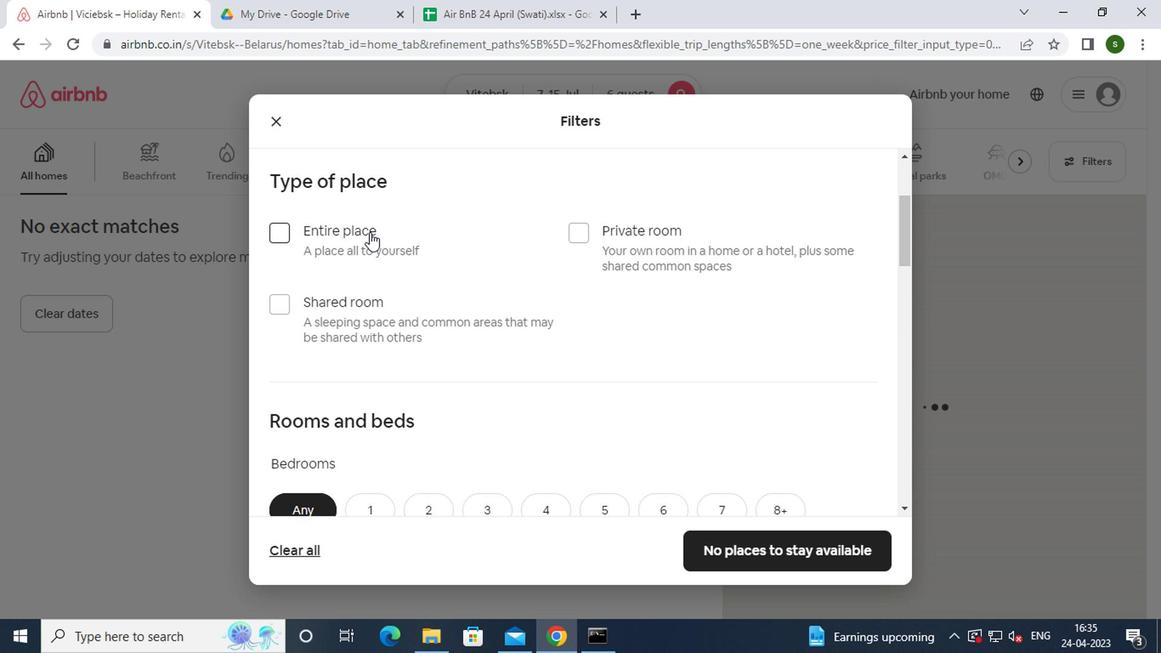 
Action: Mouse moved to (373, 237)
Screenshot: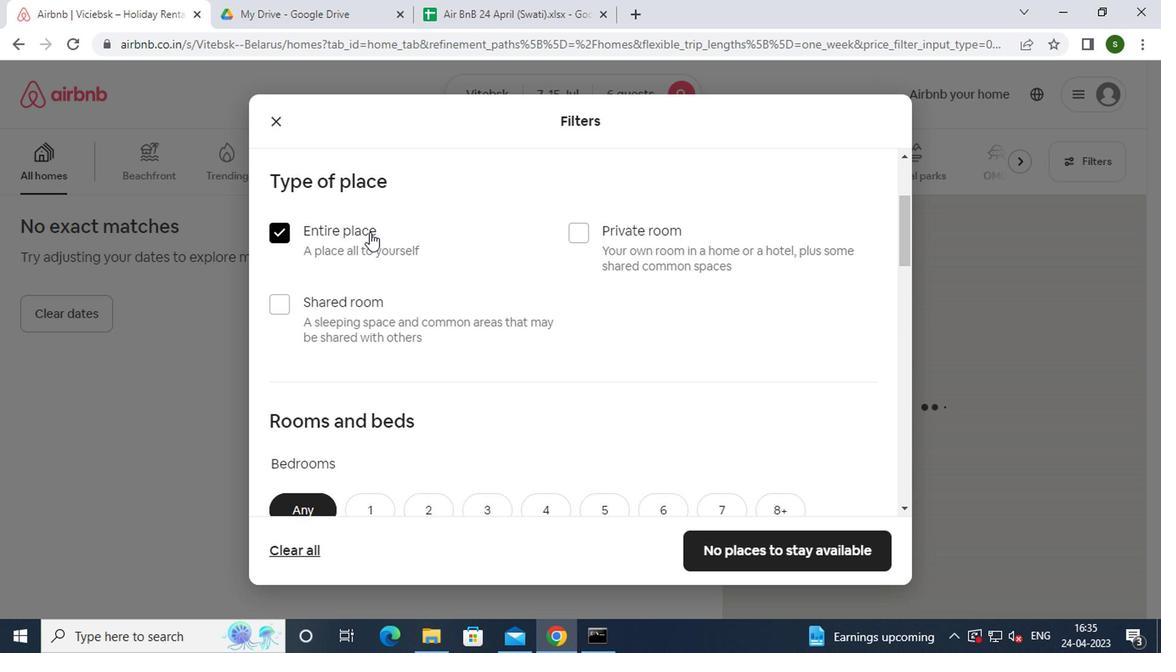 
Action: Mouse scrolled (373, 237) with delta (0, 0)
Screenshot: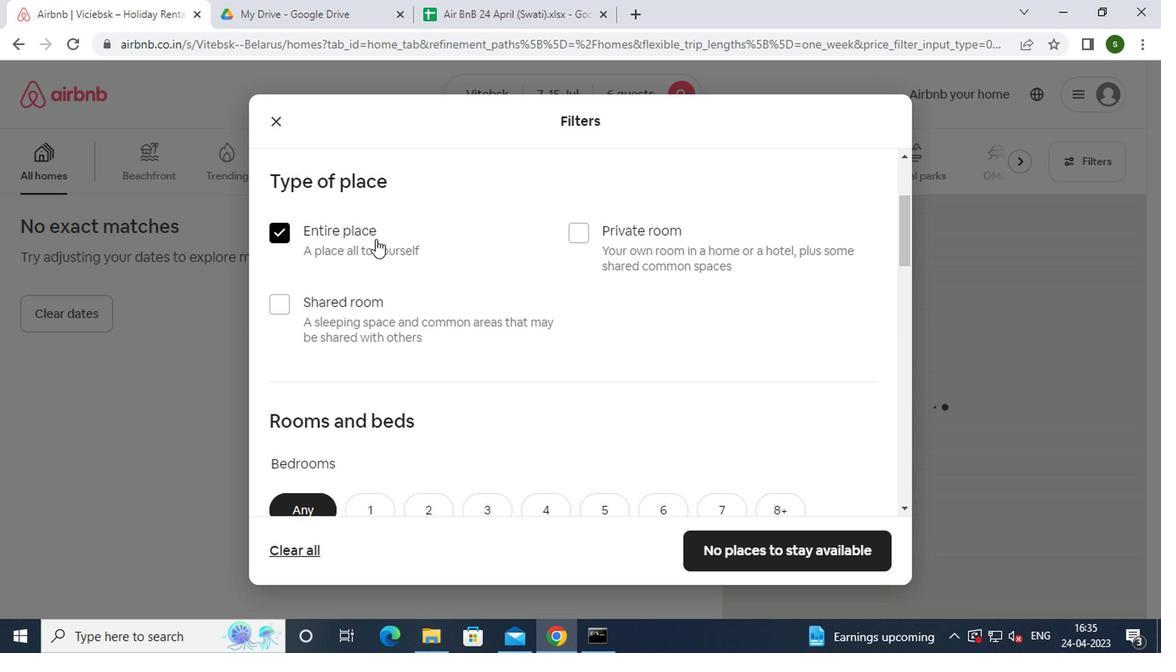
Action: Mouse scrolled (373, 237) with delta (0, 0)
Screenshot: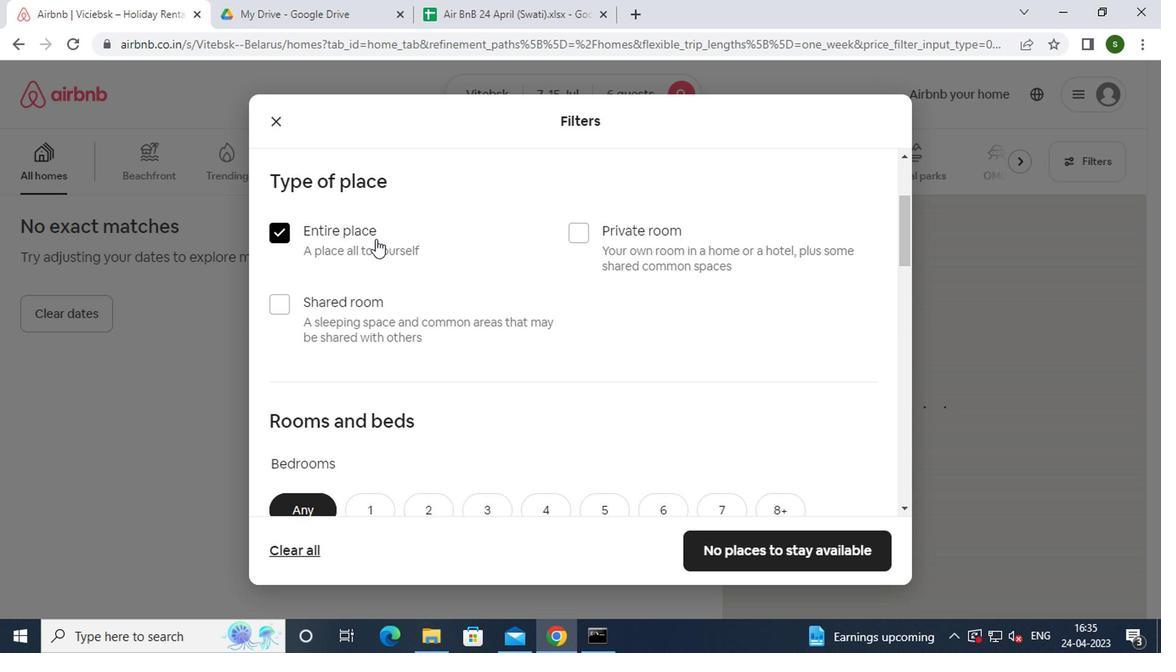 
Action: Mouse scrolled (373, 237) with delta (0, 0)
Screenshot: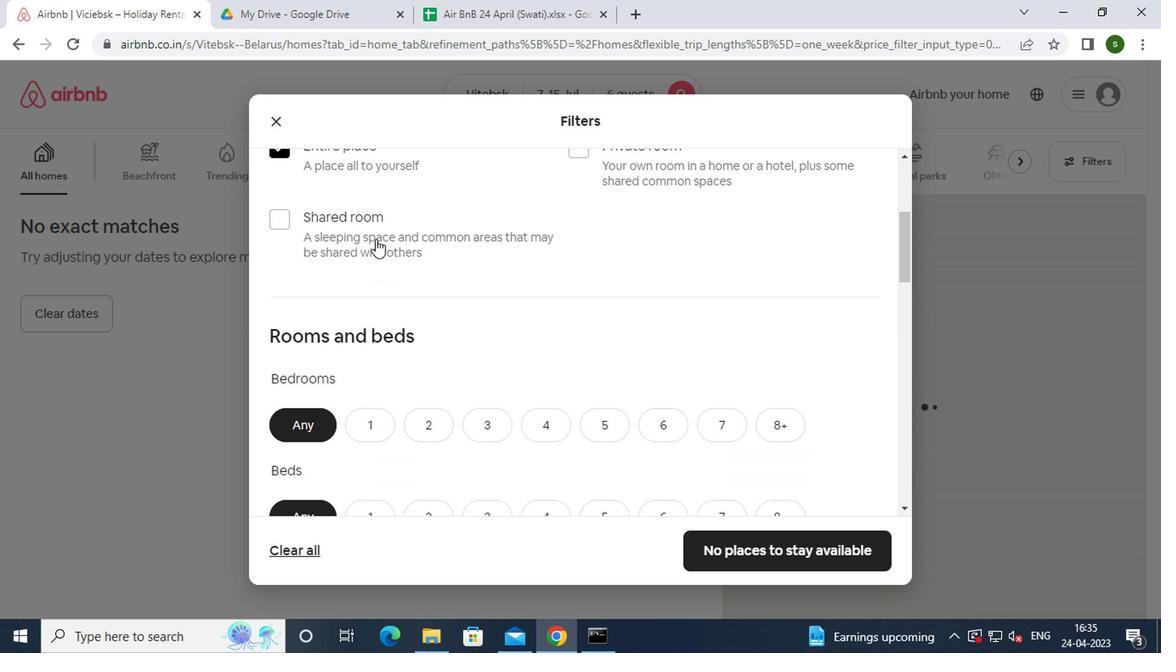 
Action: Mouse scrolled (373, 237) with delta (0, 0)
Screenshot: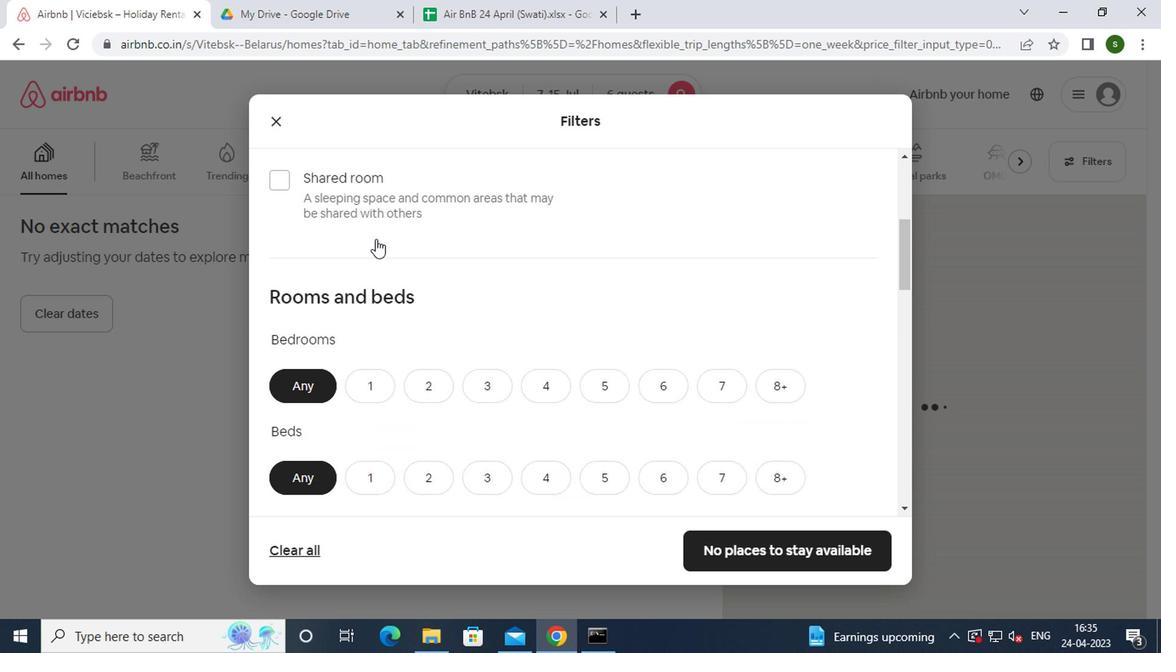 
Action: Mouse moved to (481, 170)
Screenshot: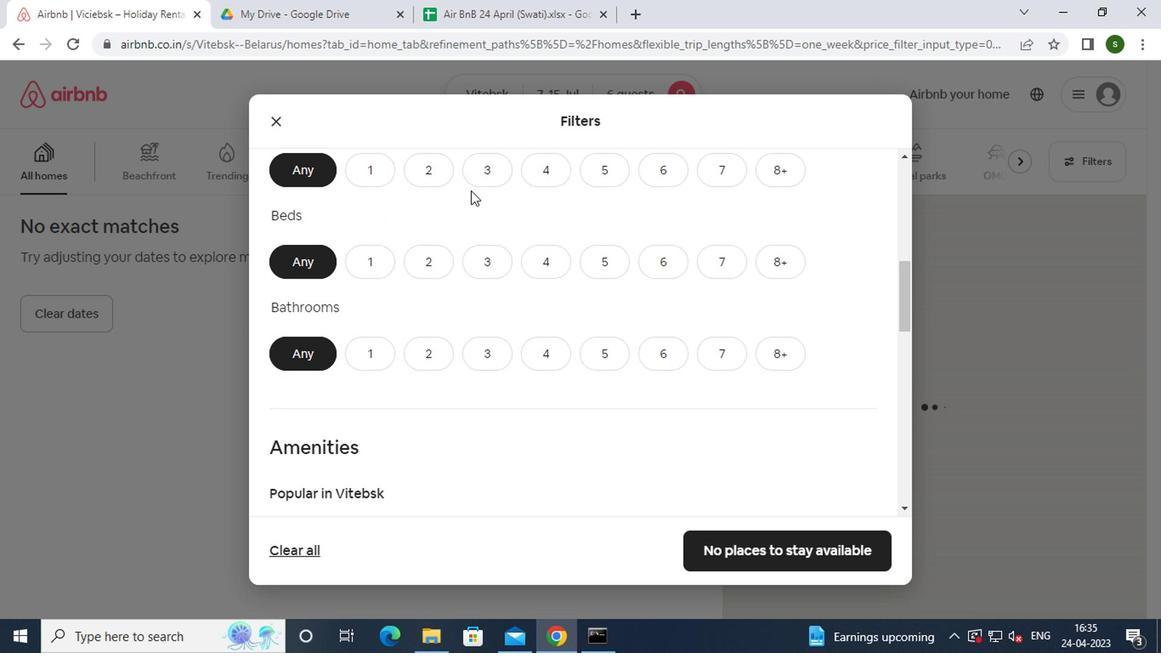 
Action: Mouse pressed left at (481, 170)
Screenshot: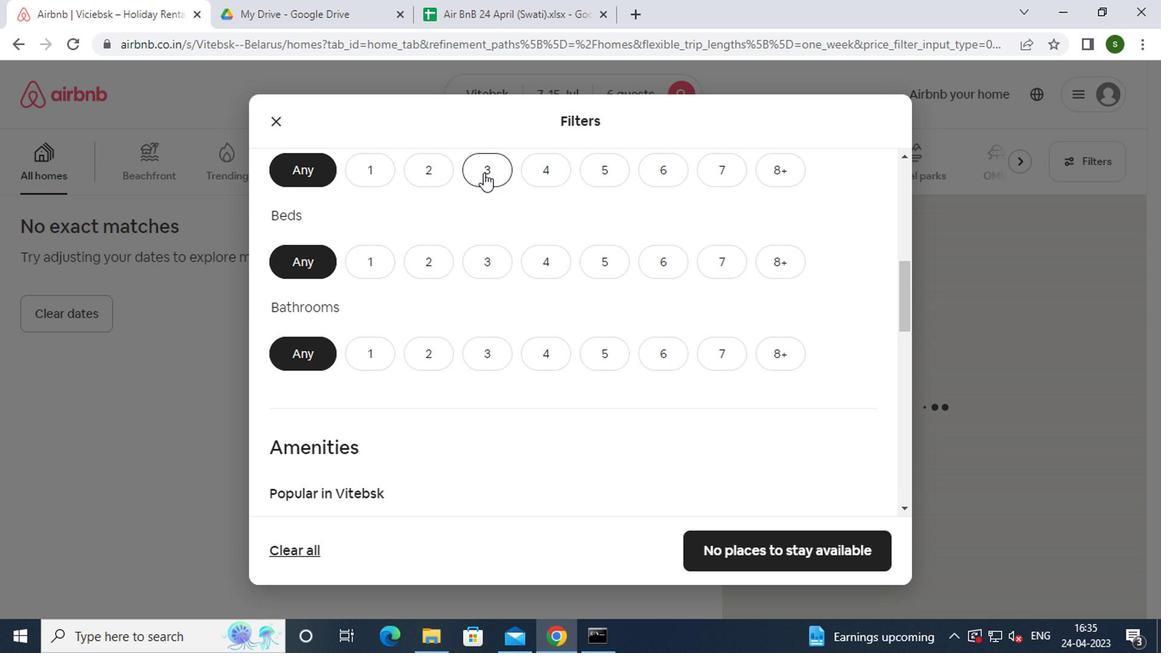 
Action: Mouse moved to (479, 254)
Screenshot: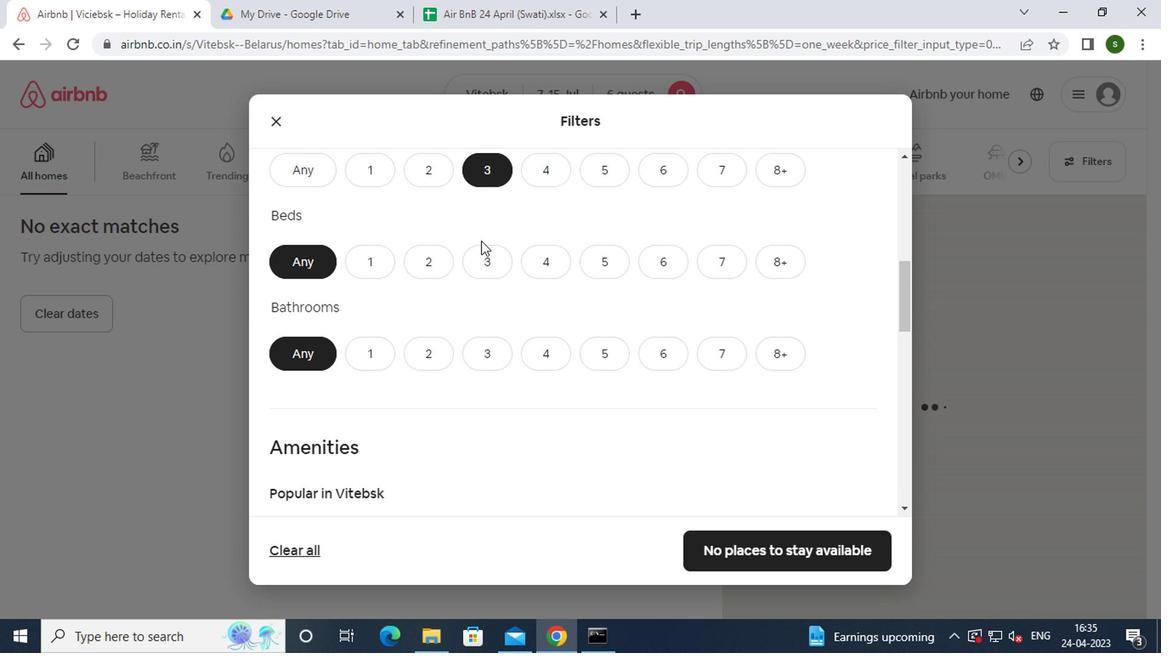 
Action: Mouse pressed left at (479, 254)
Screenshot: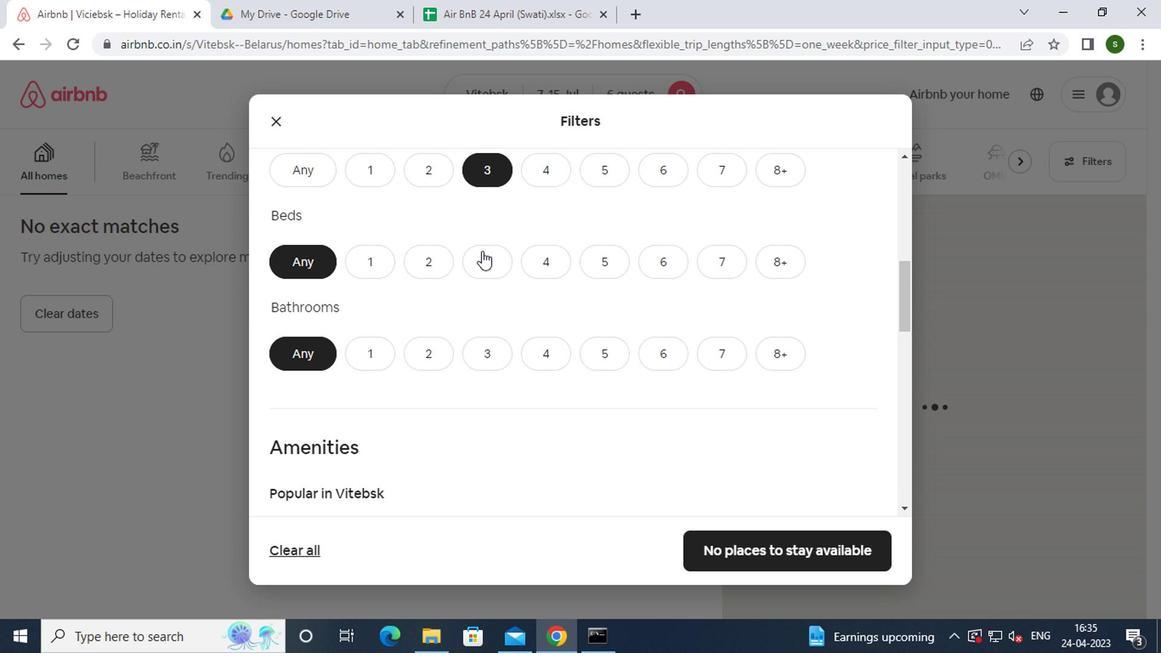 
Action: Mouse moved to (487, 348)
Screenshot: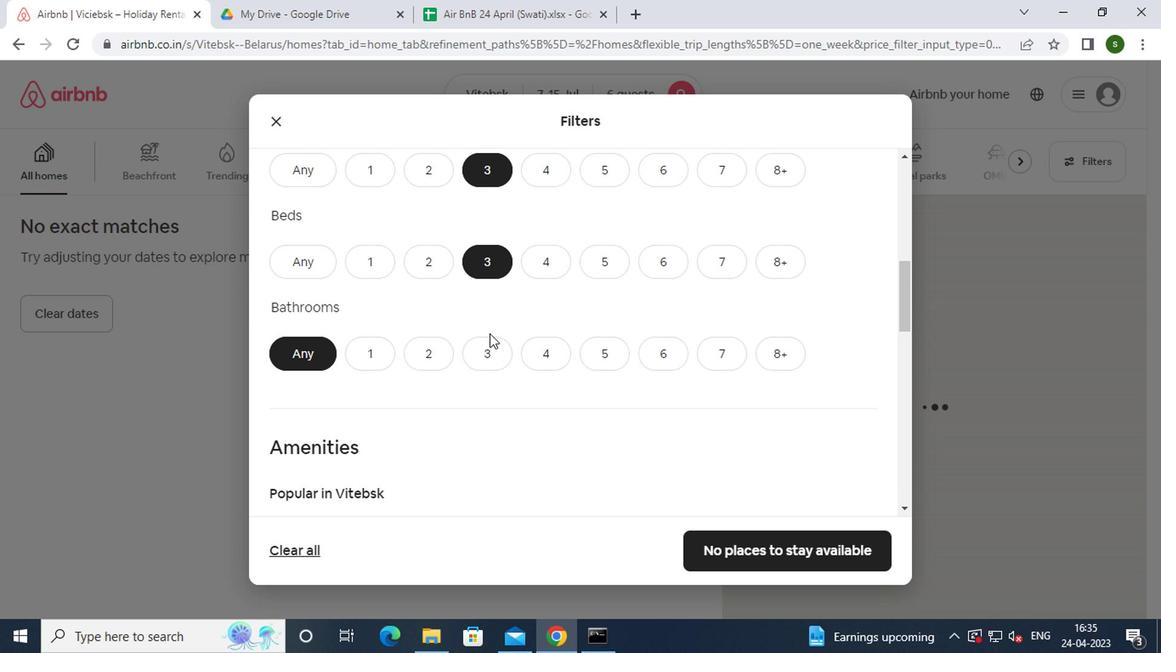 
Action: Mouse pressed left at (487, 348)
Screenshot: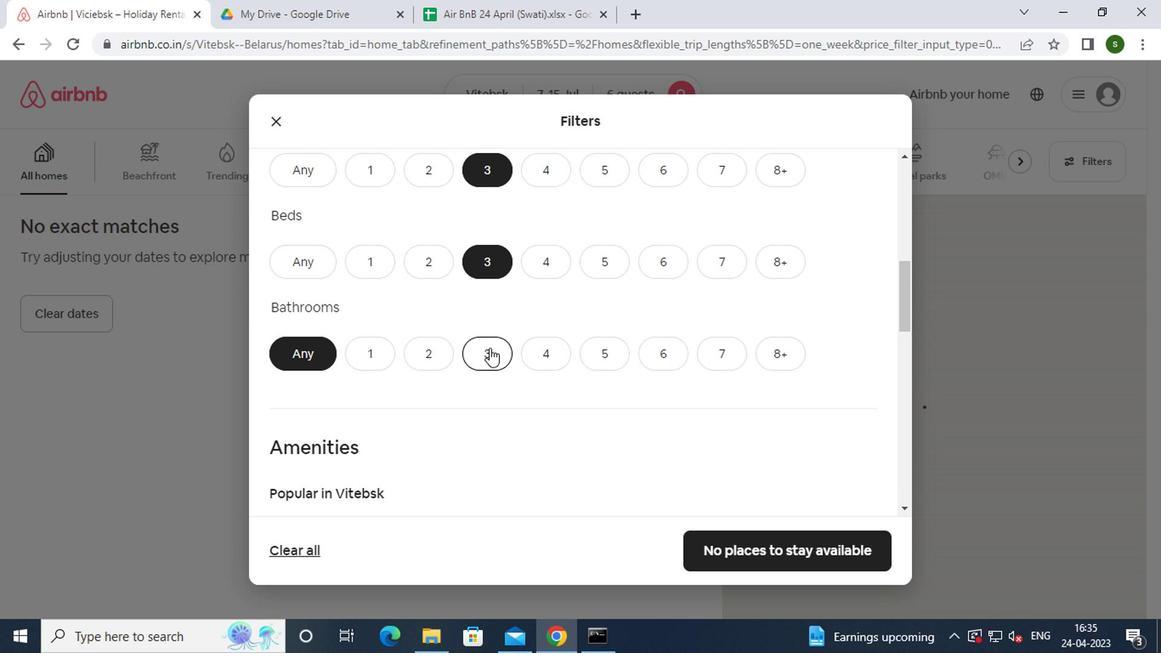 
Action: Mouse scrolled (487, 347) with delta (0, -1)
Screenshot: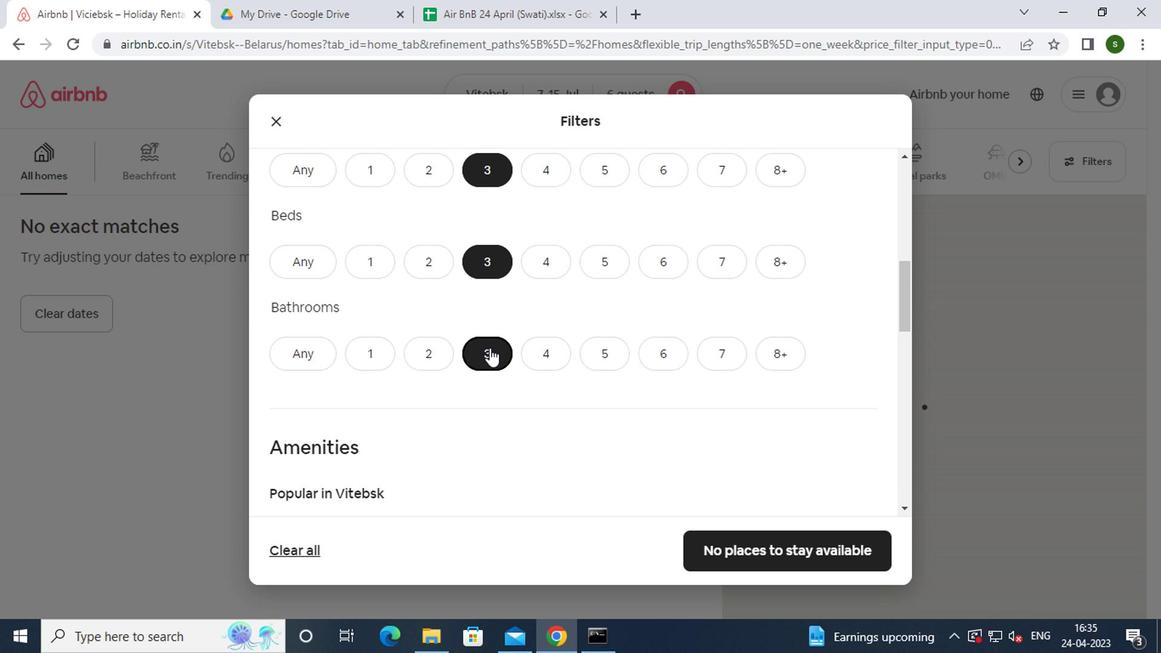 
Action: Mouse scrolled (487, 347) with delta (0, -1)
Screenshot: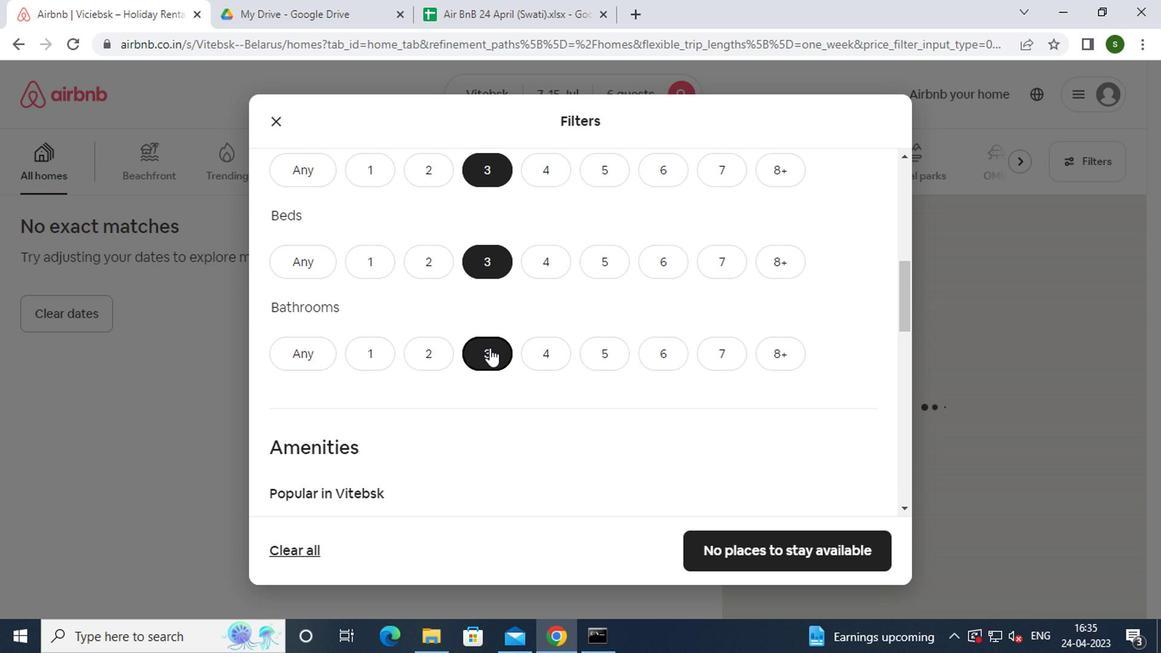 
Action: Mouse moved to (378, 399)
Screenshot: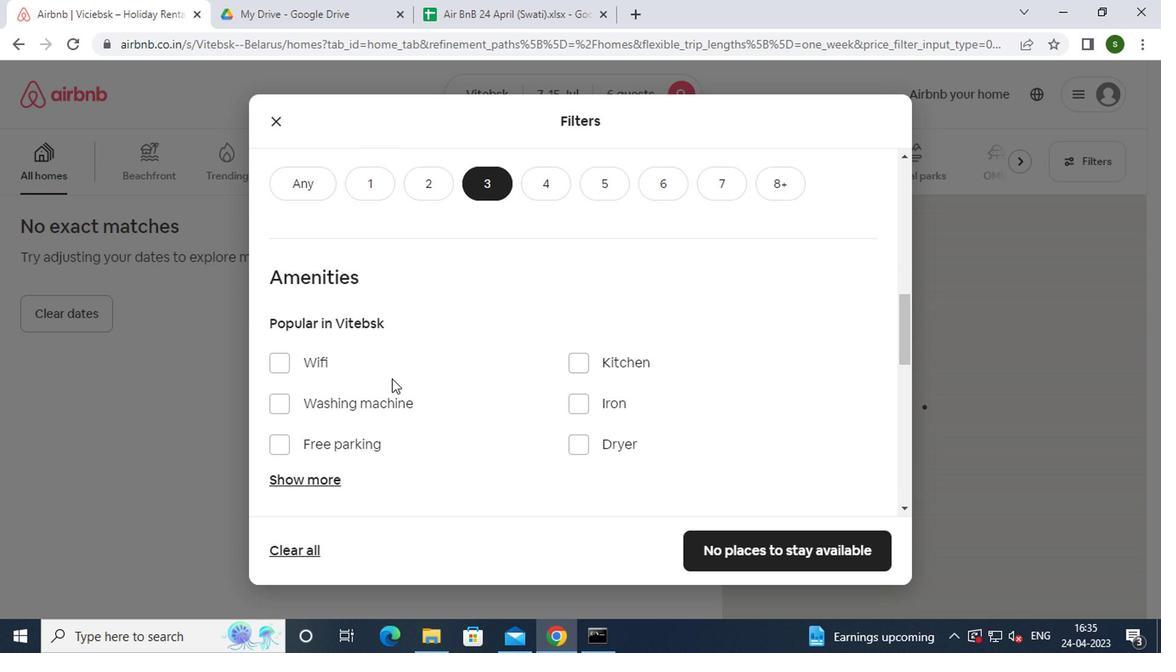 
Action: Mouse pressed left at (378, 399)
Screenshot: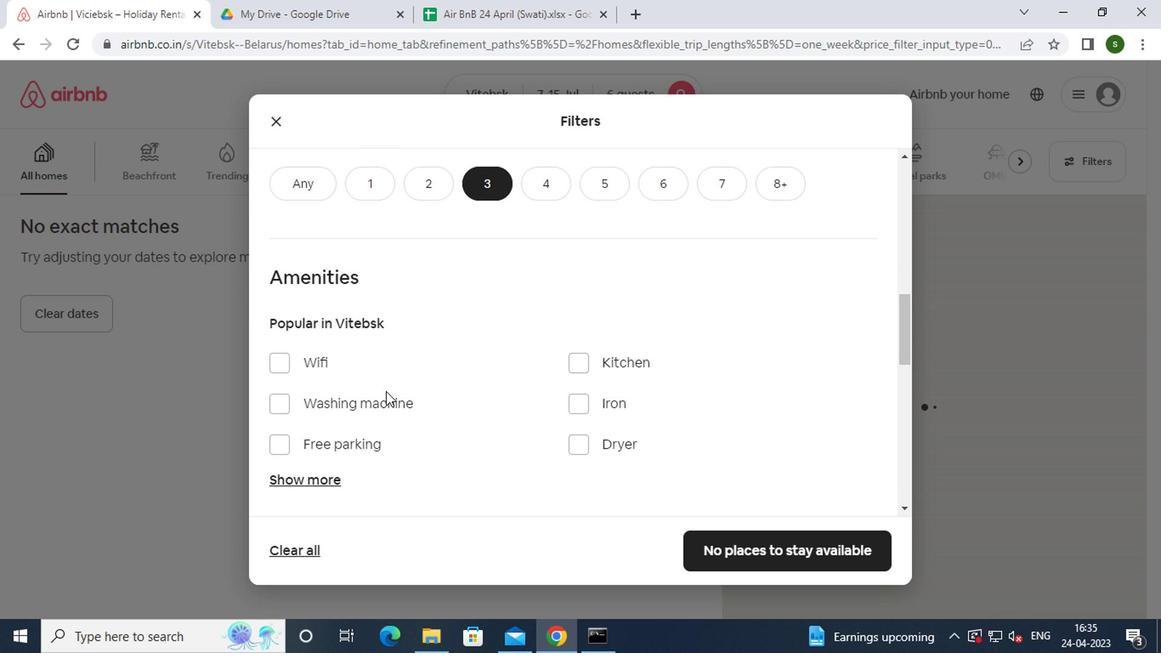 
Action: Mouse moved to (515, 386)
Screenshot: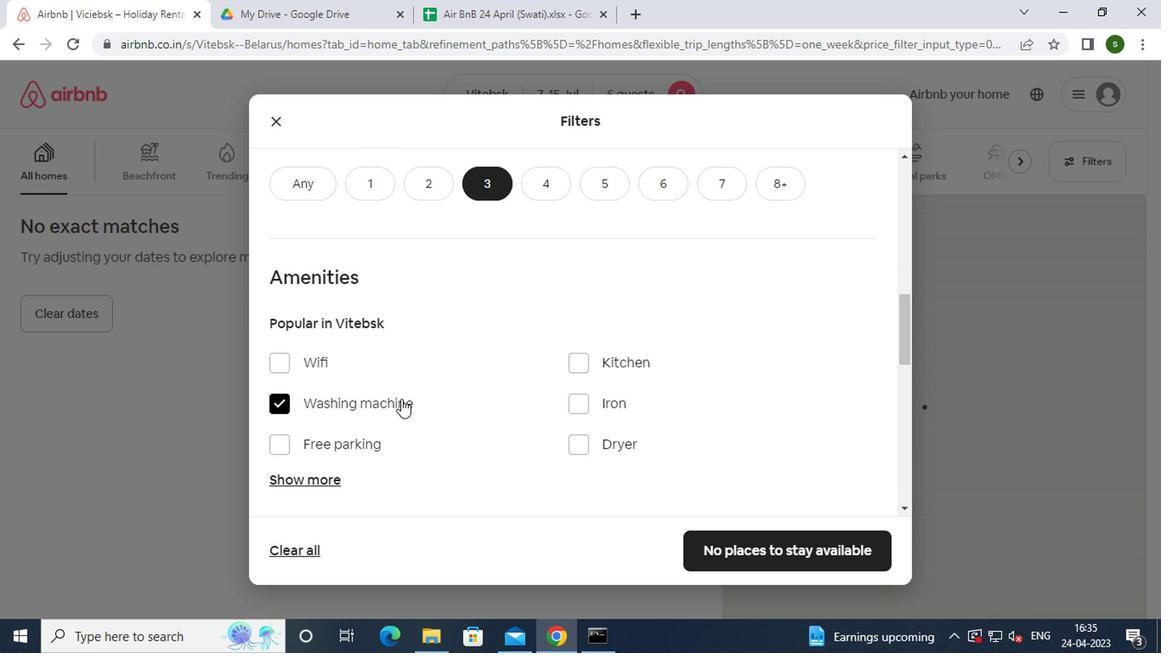 
Action: Mouse scrolled (515, 385) with delta (0, -1)
Screenshot: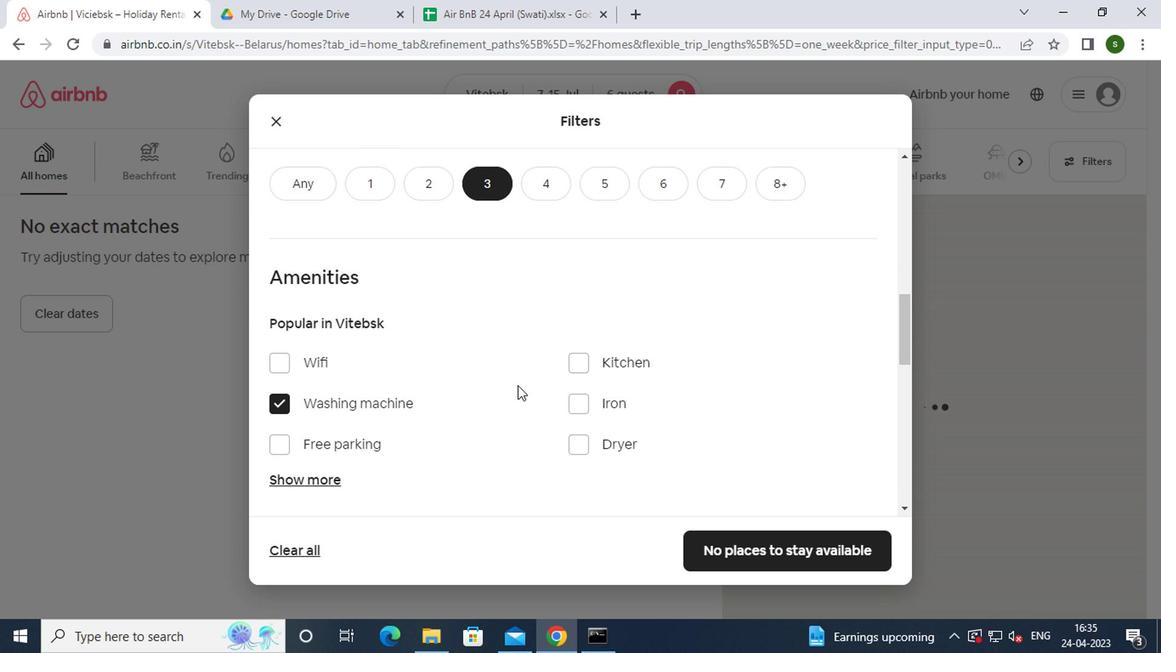 
Action: Mouse scrolled (515, 385) with delta (0, -1)
Screenshot: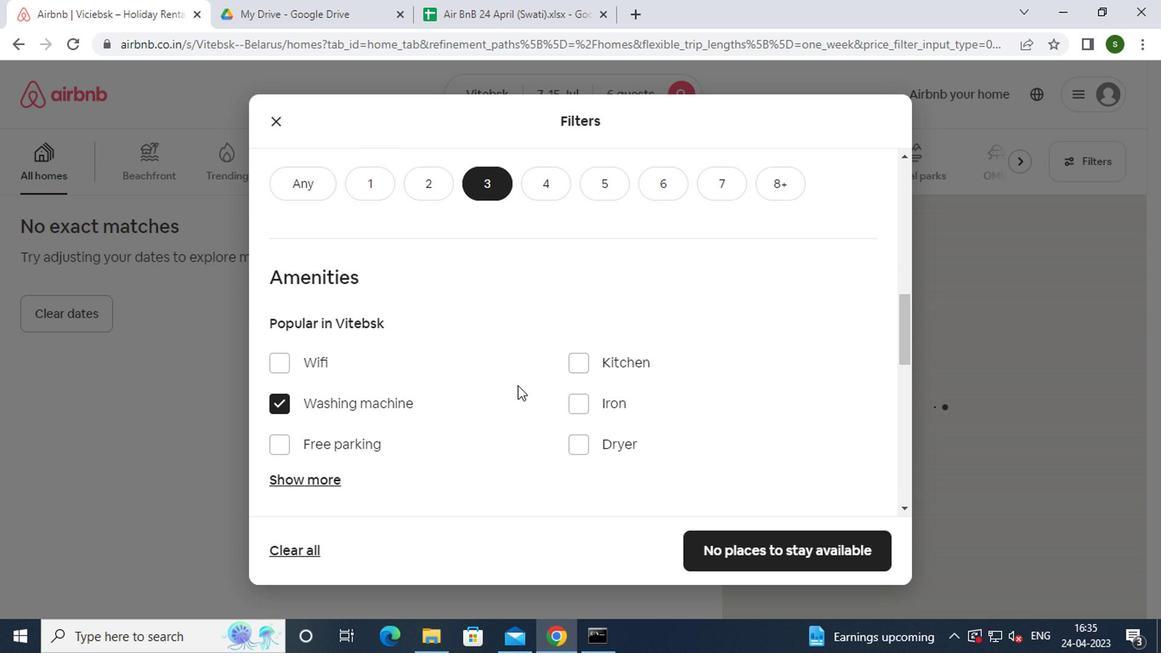 
Action: Mouse scrolled (515, 385) with delta (0, -1)
Screenshot: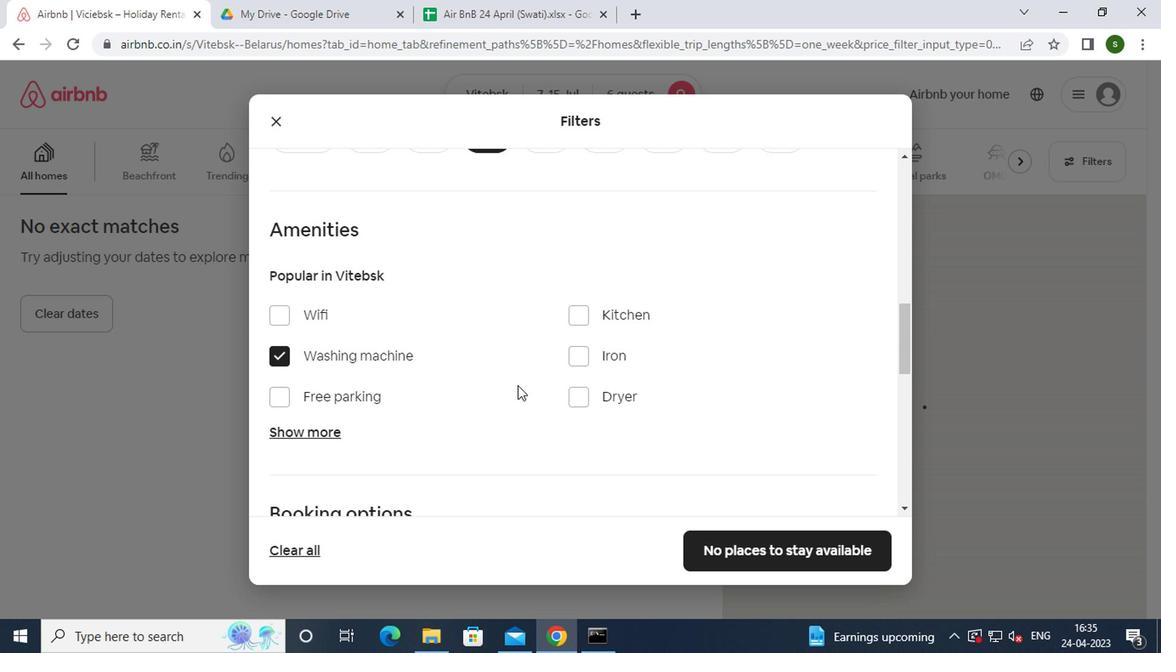 
Action: Mouse moved to (832, 424)
Screenshot: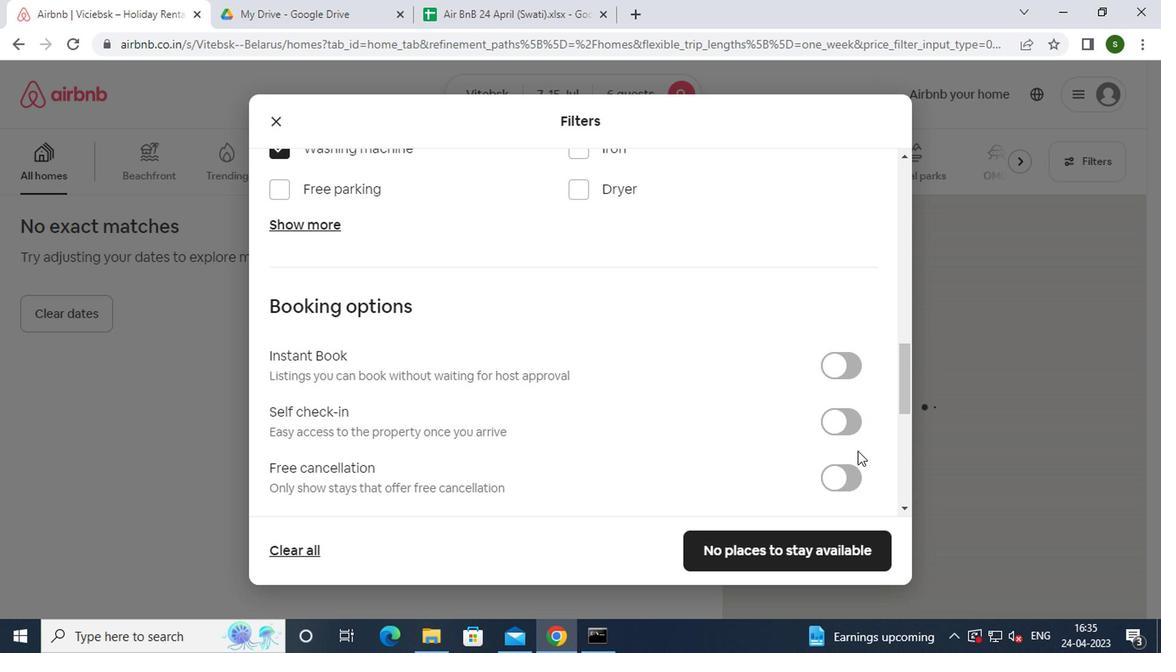 
Action: Mouse pressed left at (832, 424)
Screenshot: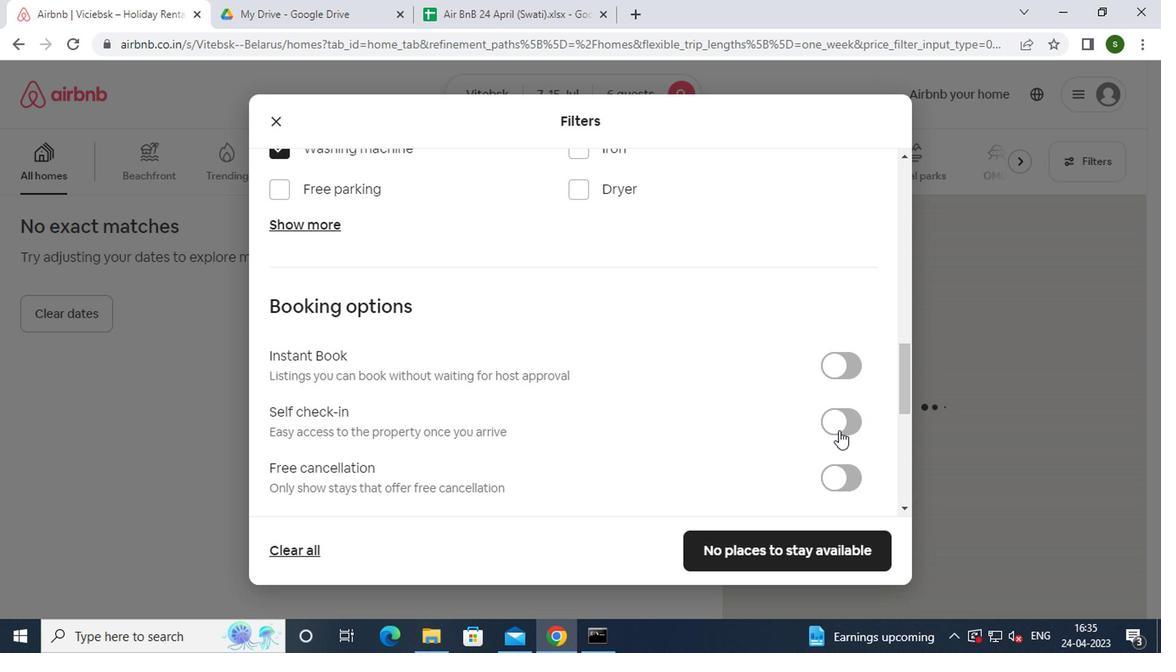 
Action: Mouse moved to (701, 395)
Screenshot: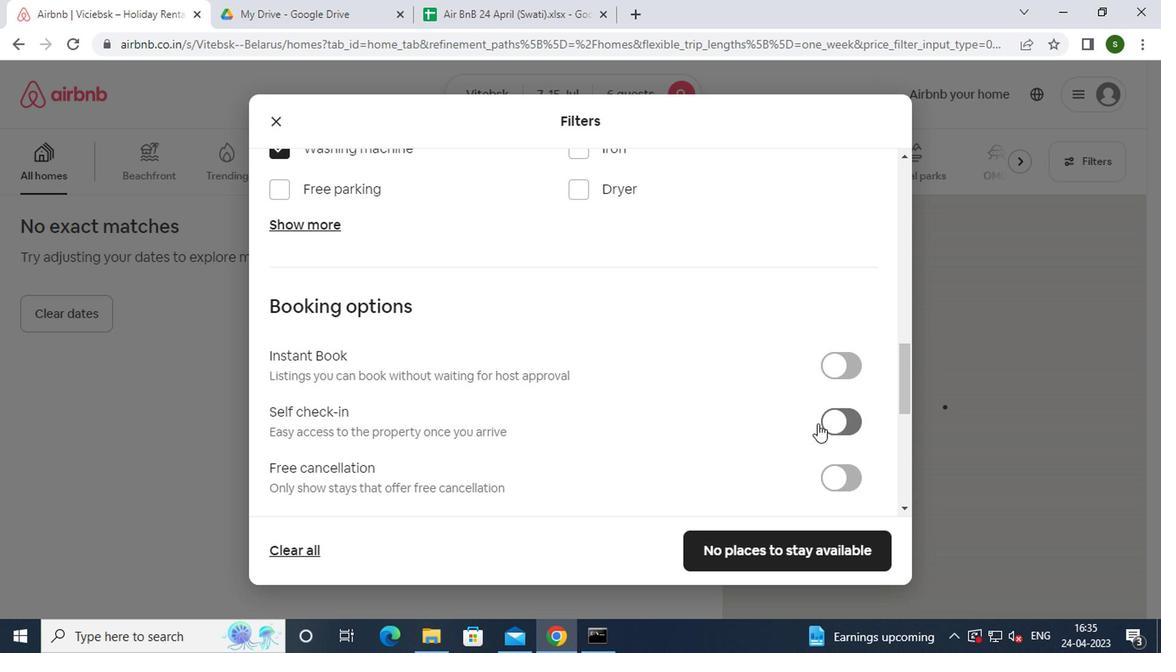 
Action: Mouse scrolled (701, 393) with delta (0, -1)
Screenshot: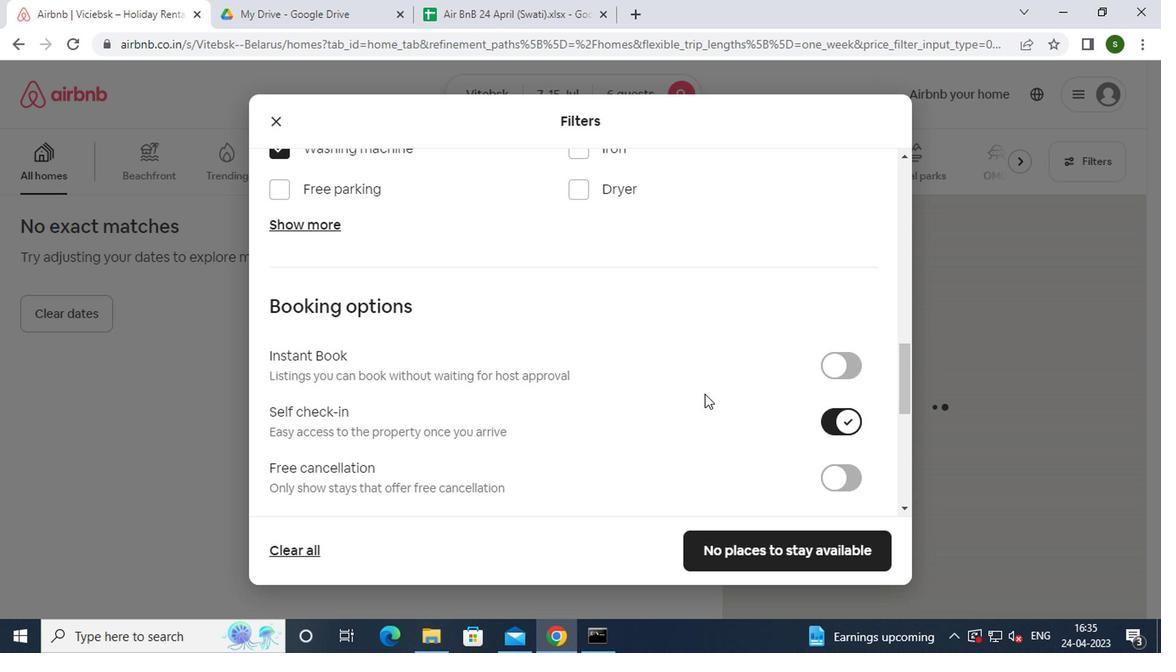
Action: Mouse scrolled (701, 393) with delta (0, -1)
Screenshot: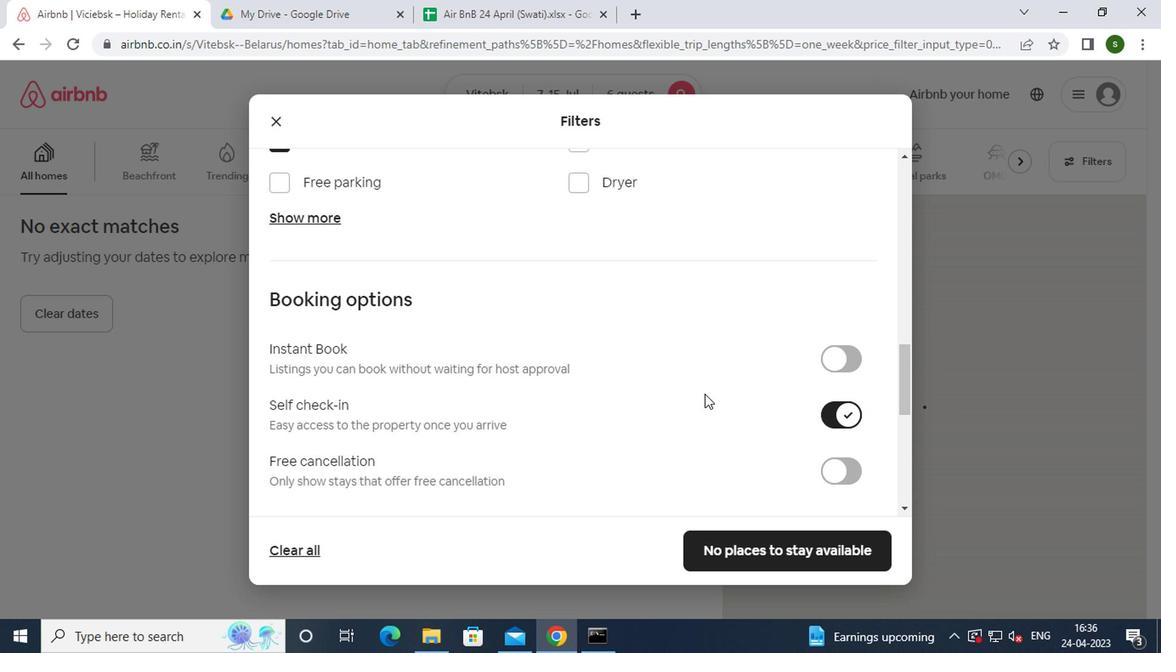 
Action: Mouse scrolled (701, 393) with delta (0, -1)
Screenshot: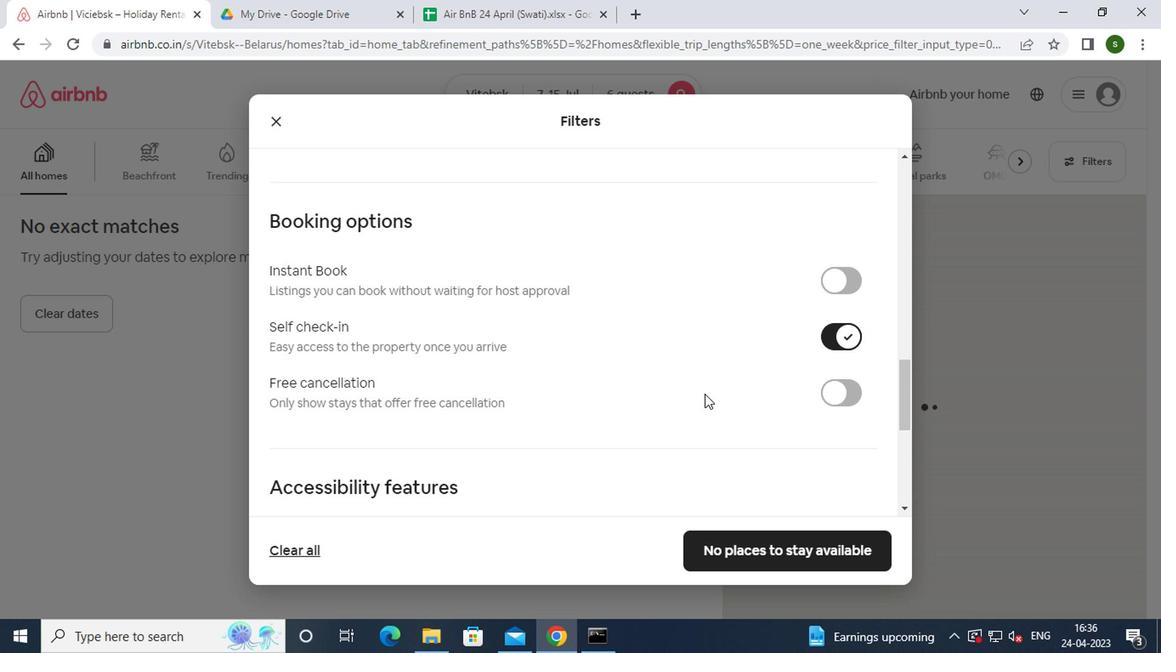
Action: Mouse scrolled (701, 393) with delta (0, -1)
Screenshot: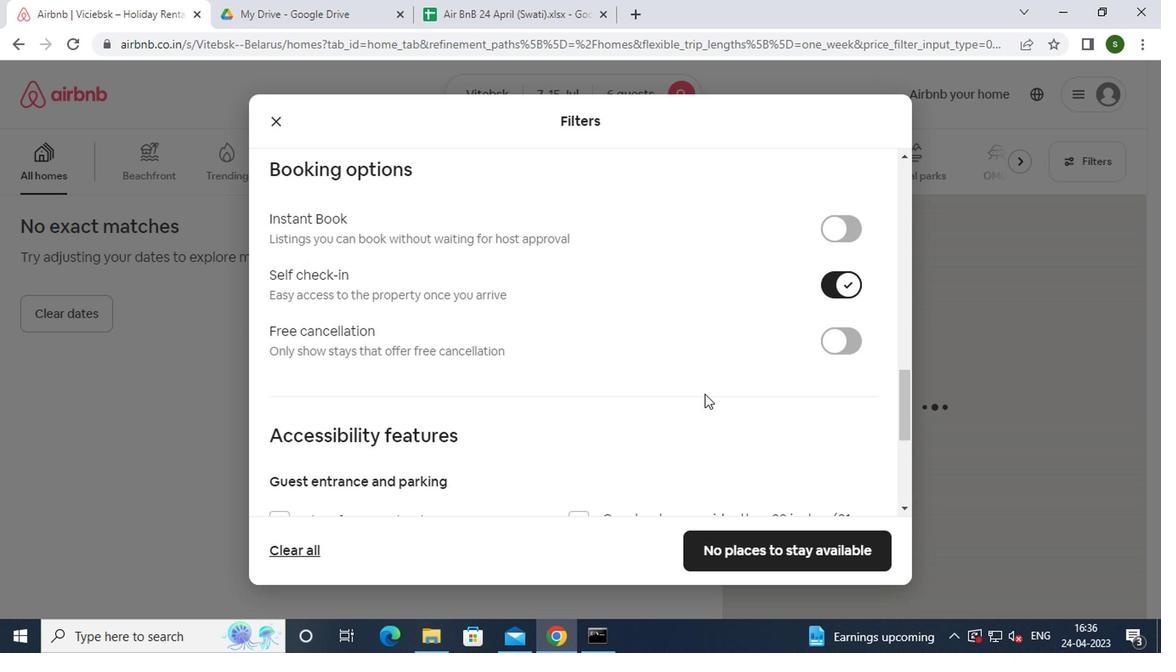 
Action: Mouse scrolled (701, 393) with delta (0, -1)
Screenshot: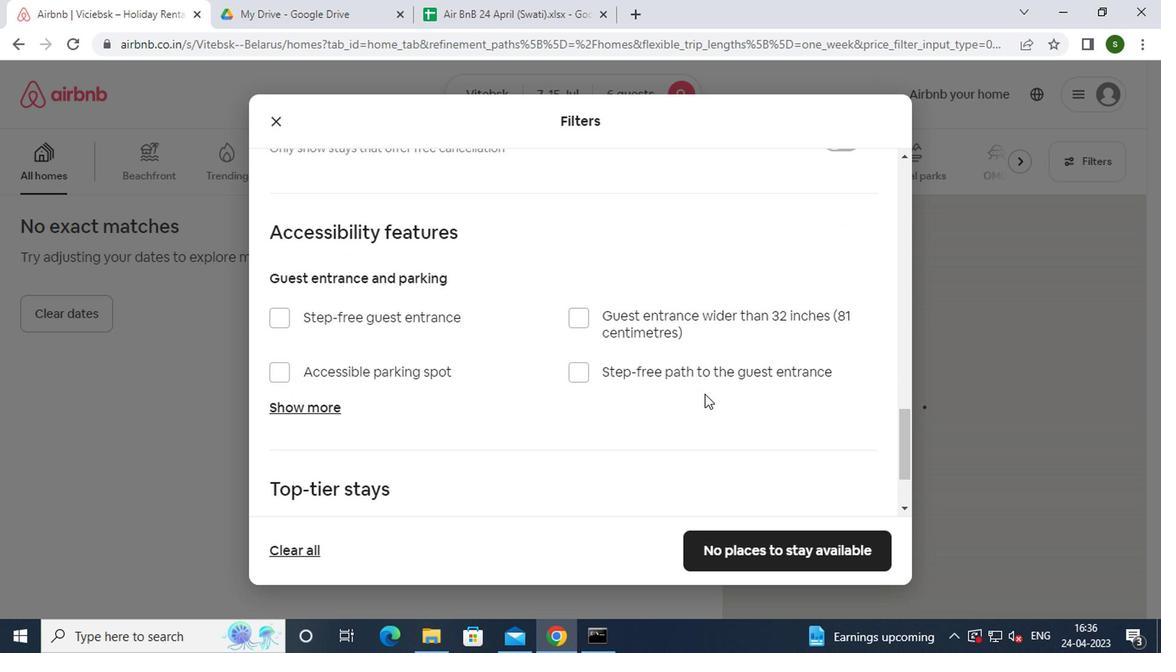 
Action: Mouse scrolled (701, 393) with delta (0, -1)
Screenshot: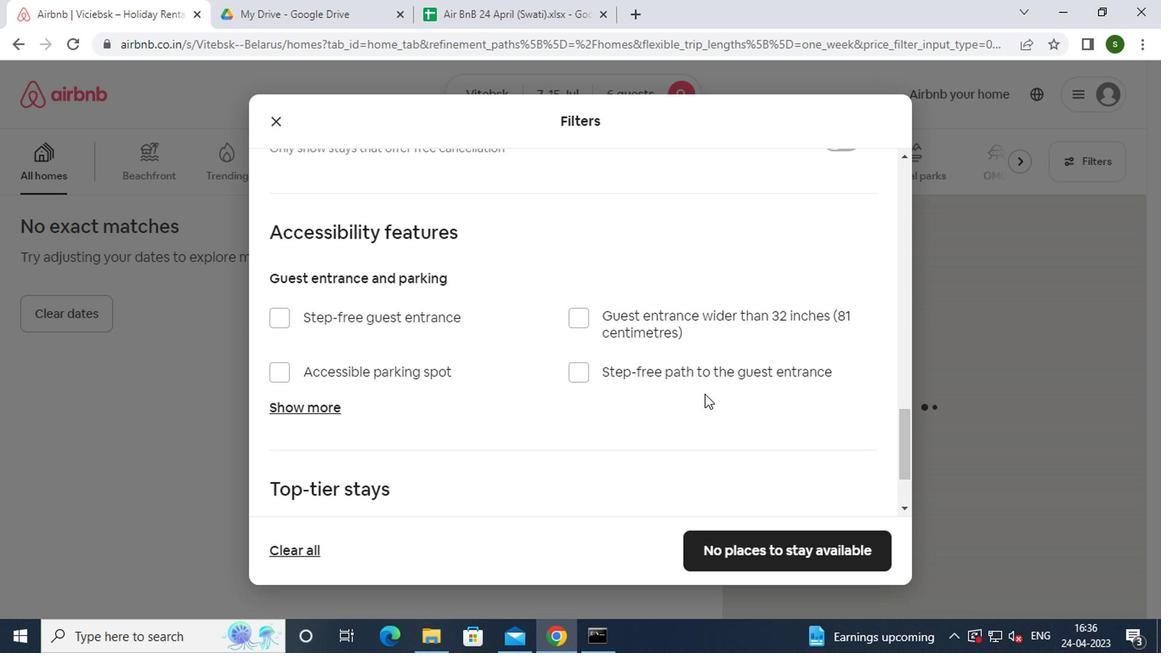 
Action: Mouse scrolled (701, 393) with delta (0, -1)
Screenshot: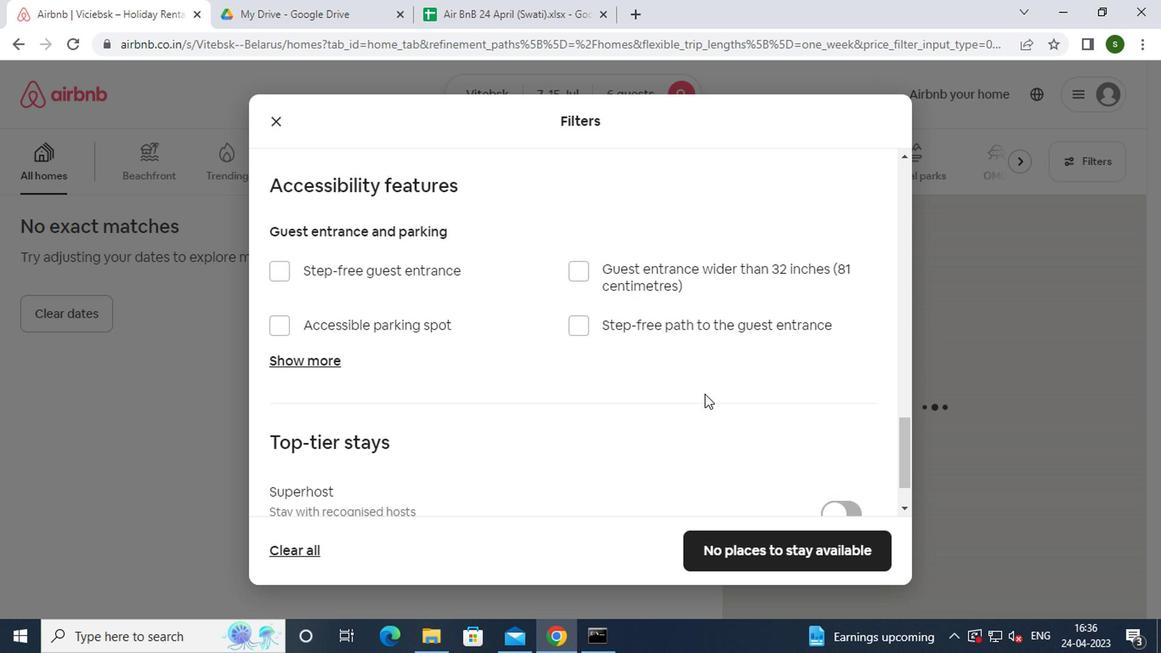 
Action: Mouse scrolled (701, 393) with delta (0, -1)
Screenshot: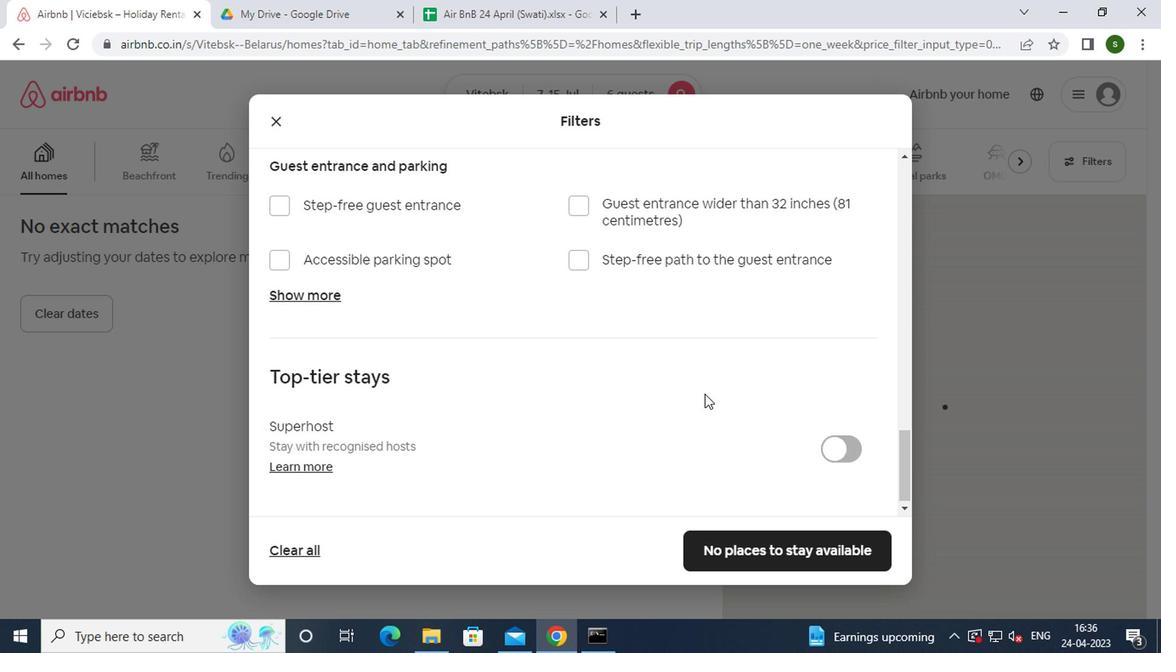
Action: Mouse moved to (778, 540)
Screenshot: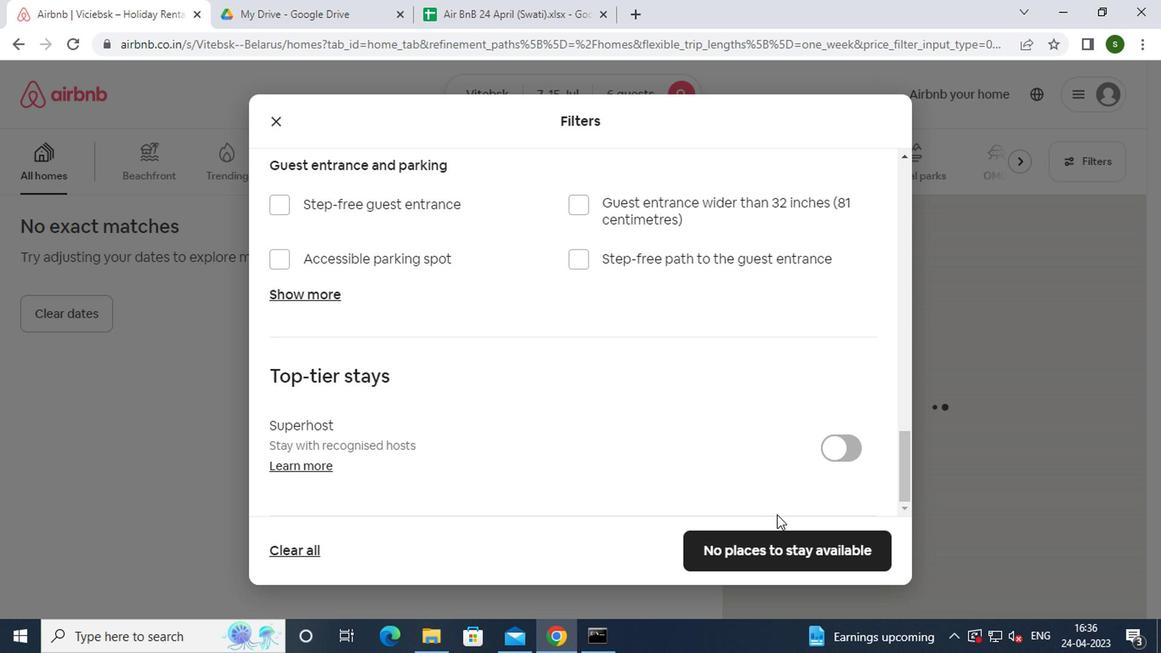 
Action: Mouse pressed left at (778, 540)
Screenshot: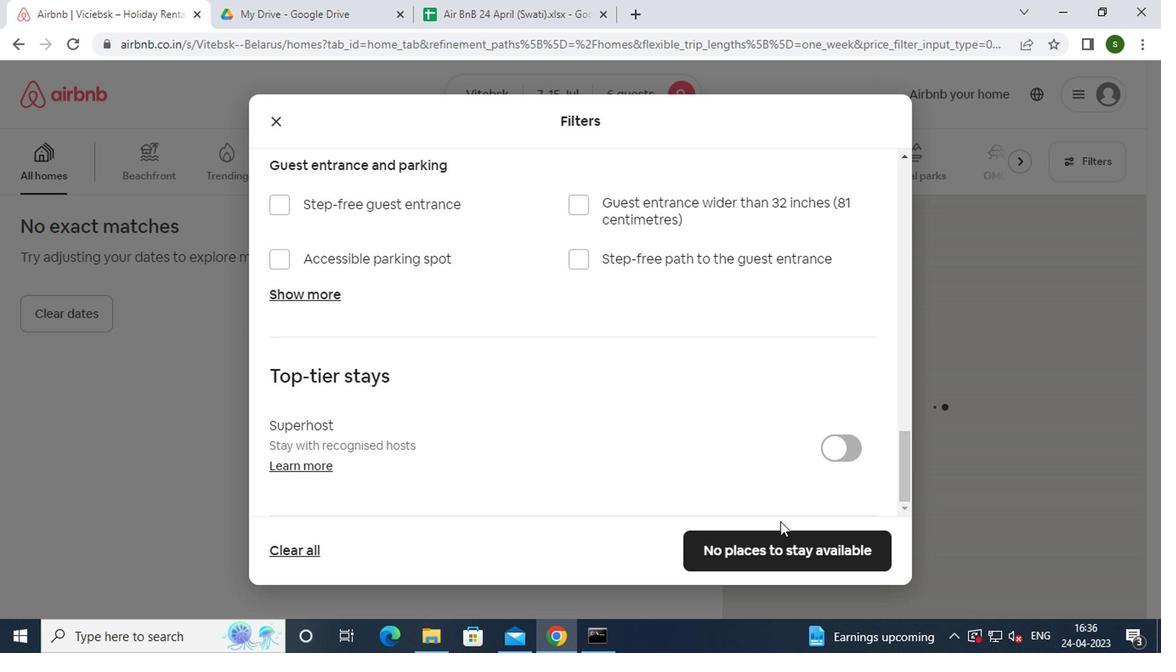
Action: Mouse moved to (493, 246)
Screenshot: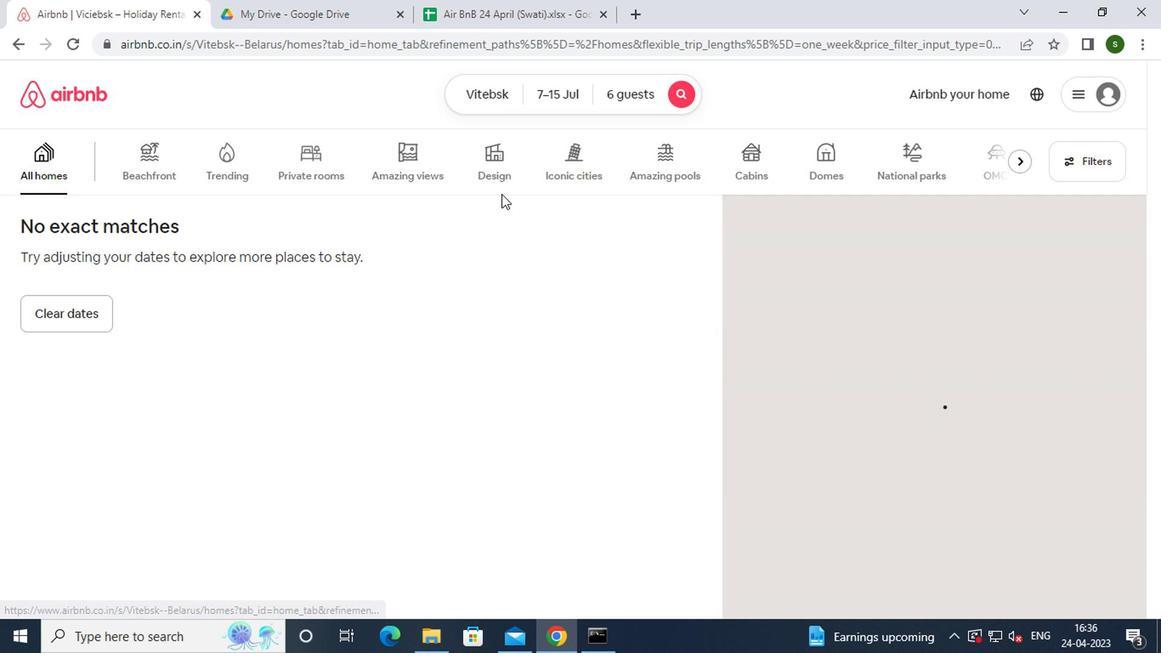 
